 Task: Search one way flight ticket for 3 adults, 3 children in premium economy from Kodiak: Kodiak Airport (benny Bensonstate Airport) to Jacksonville: Albert J. Ellis Airport on 5-3-2023. Choice of flights is Delta. Number of bags: 1 carry on bag. Price is upto 108000. Outbound departure time preference is 23:45.
Action: Mouse moved to (232, 323)
Screenshot: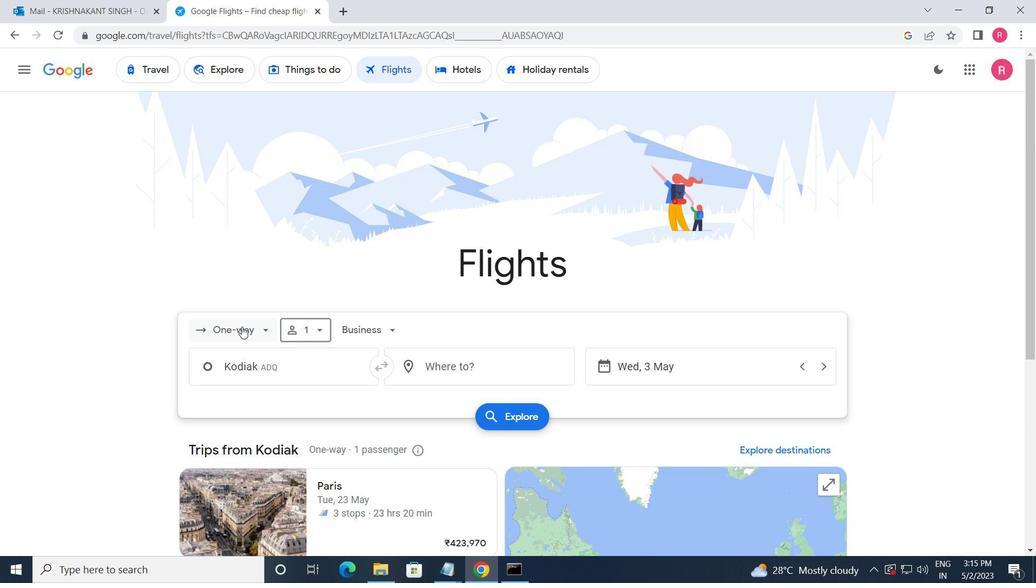 
Action: Mouse pressed left at (232, 323)
Screenshot: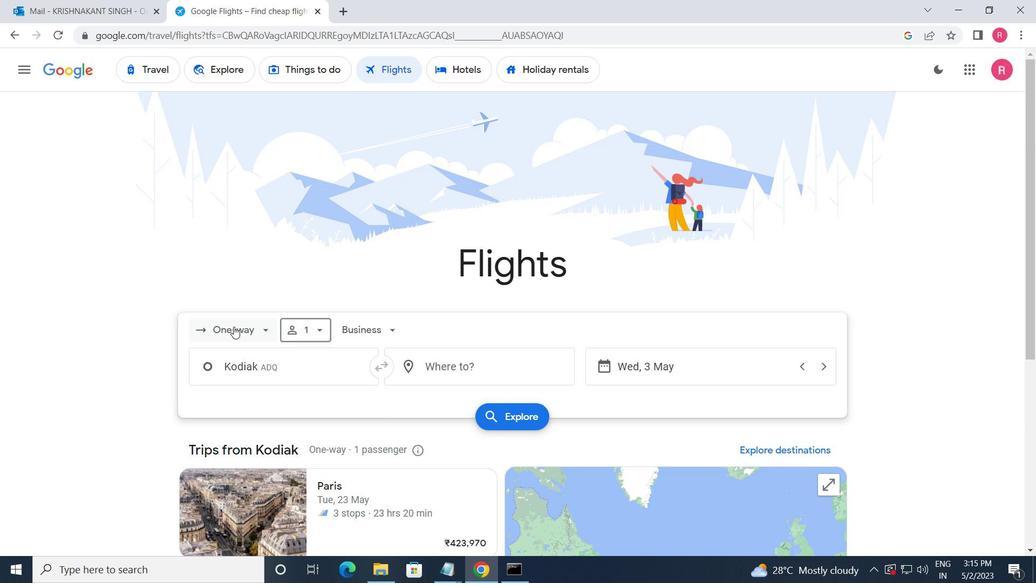 
Action: Mouse moved to (254, 402)
Screenshot: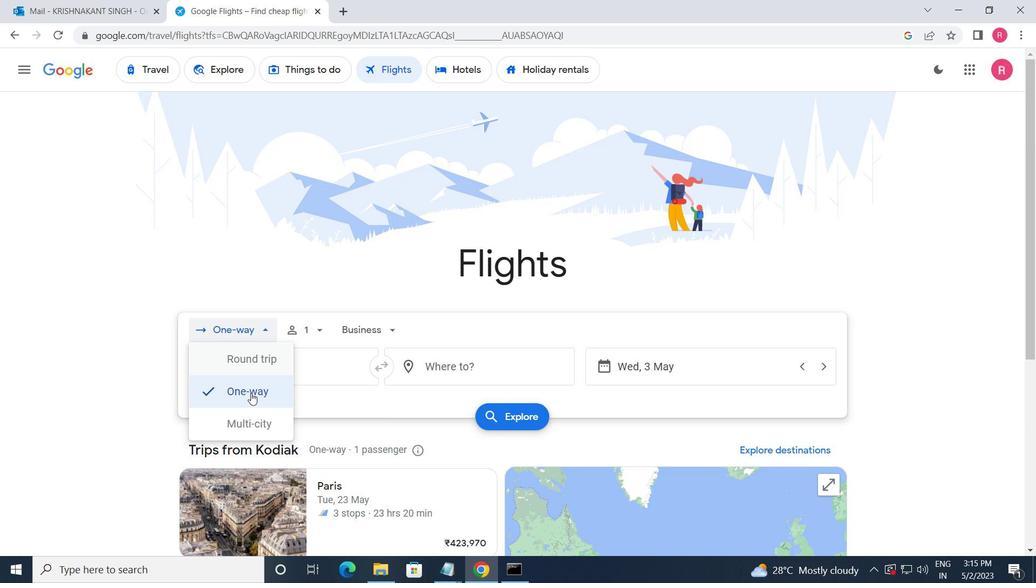 
Action: Mouse pressed left at (254, 402)
Screenshot: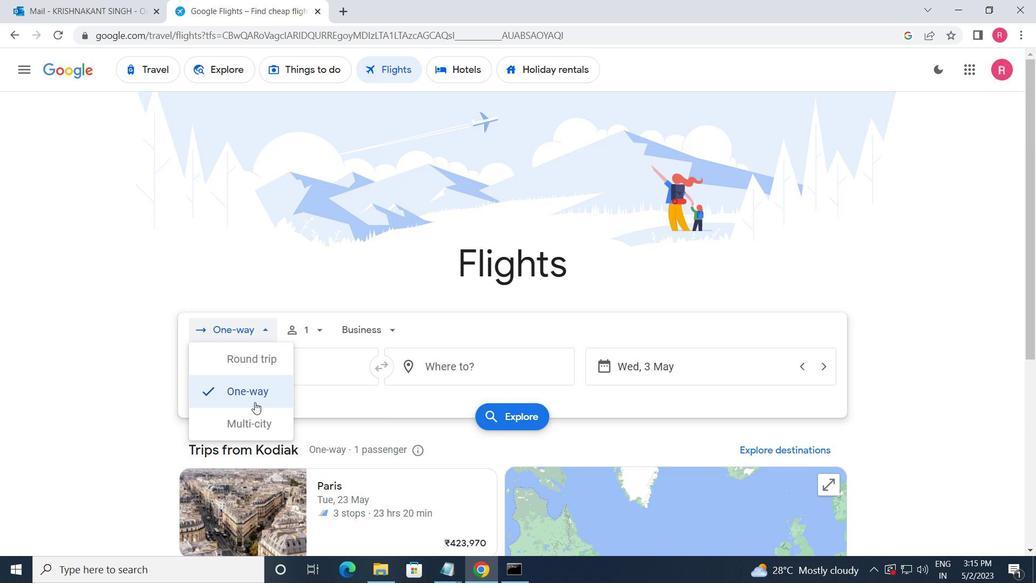 
Action: Mouse moved to (318, 340)
Screenshot: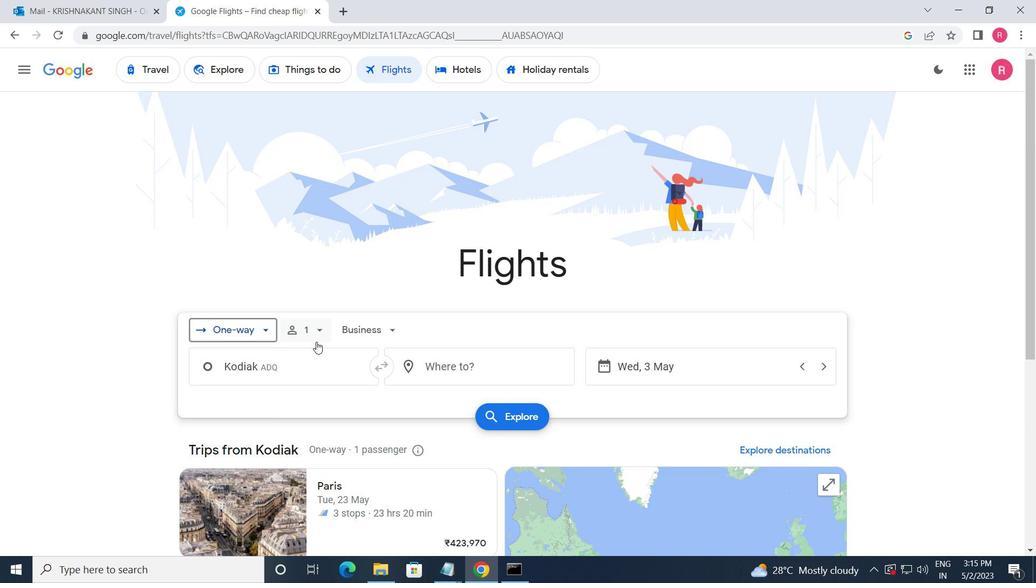 
Action: Mouse pressed left at (318, 340)
Screenshot: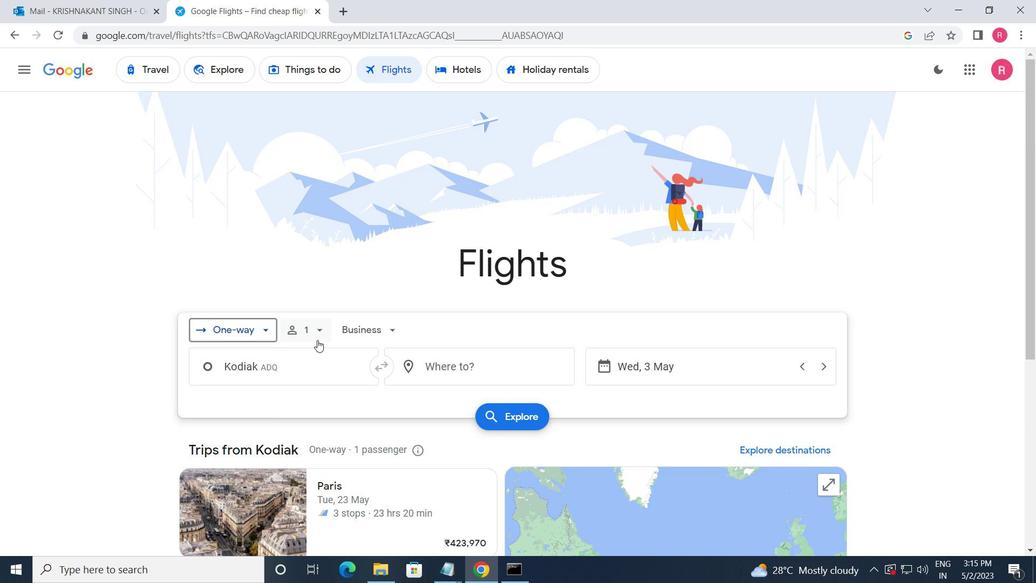 
Action: Mouse moved to (419, 368)
Screenshot: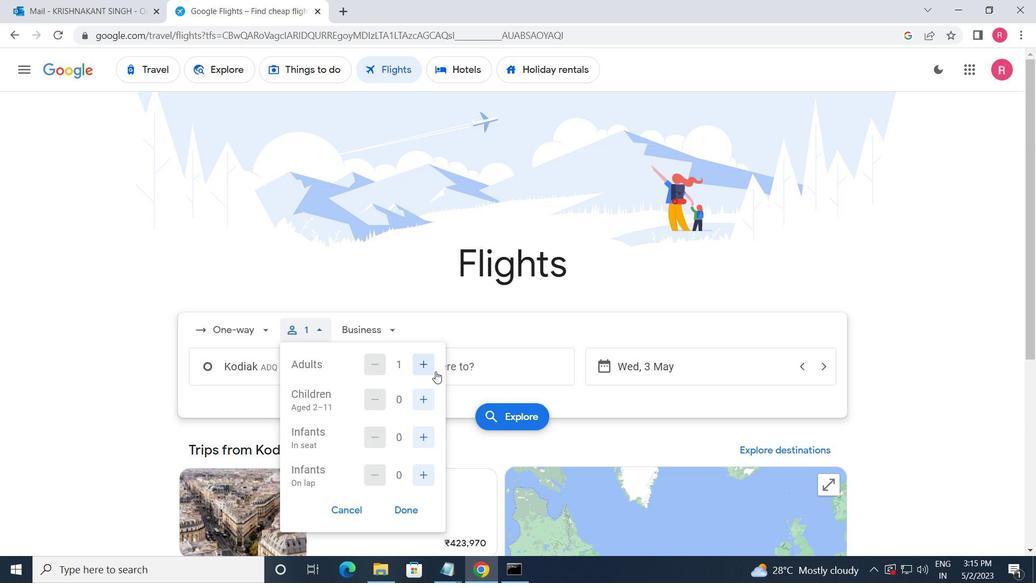 
Action: Mouse pressed left at (419, 368)
Screenshot: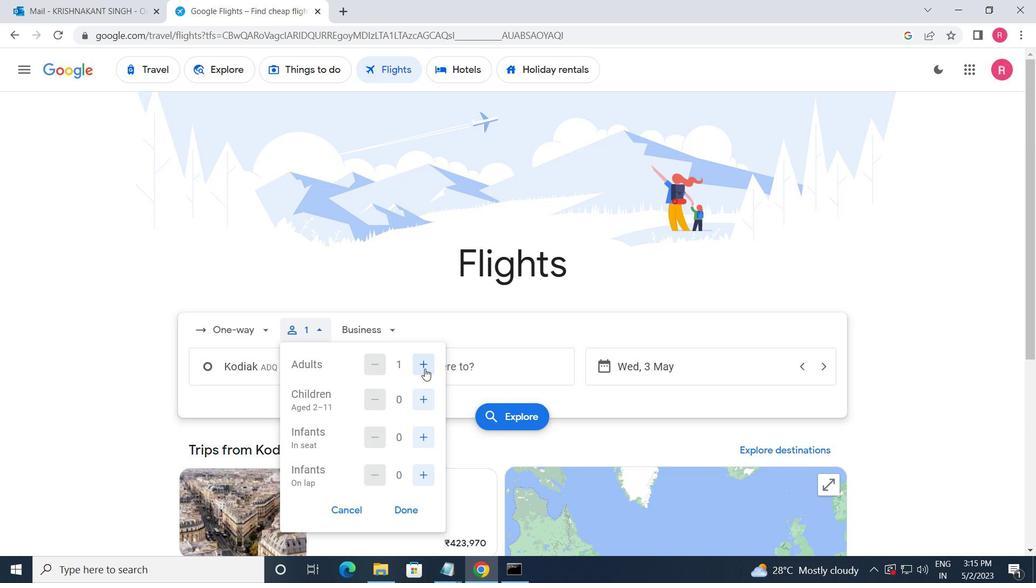 
Action: Mouse pressed left at (419, 368)
Screenshot: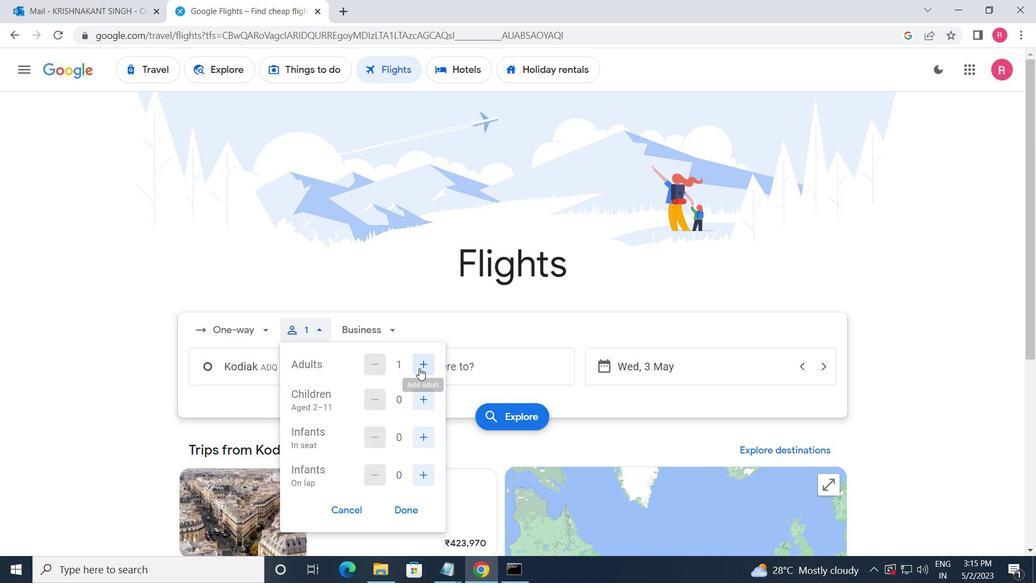 
Action: Mouse moved to (423, 407)
Screenshot: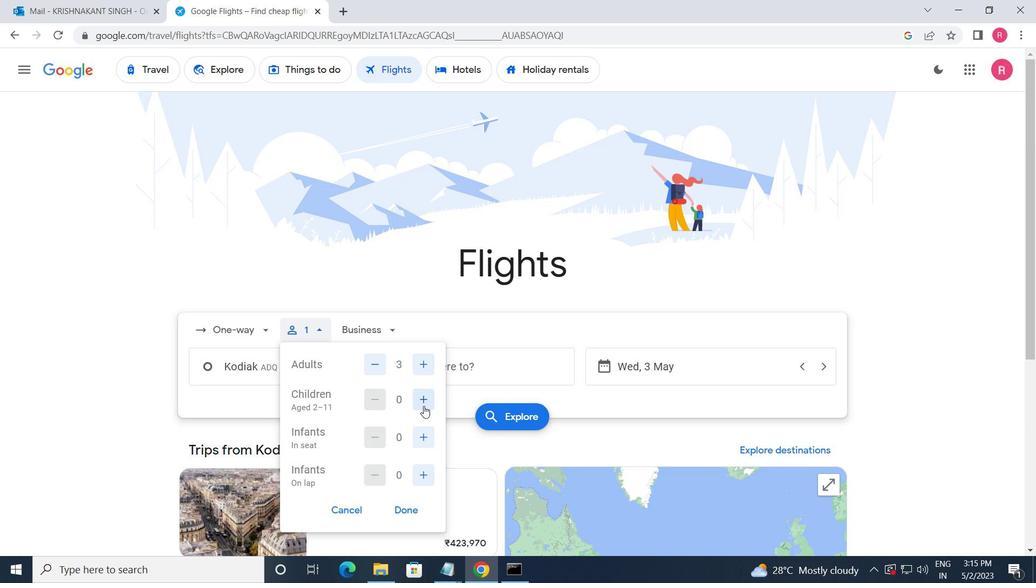 
Action: Mouse pressed left at (423, 407)
Screenshot: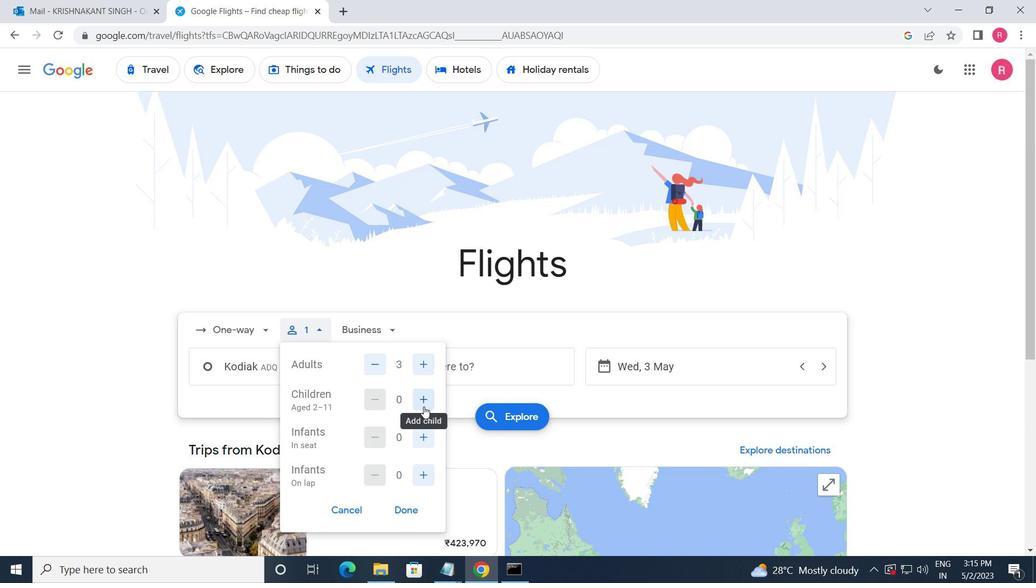 
Action: Mouse moved to (422, 407)
Screenshot: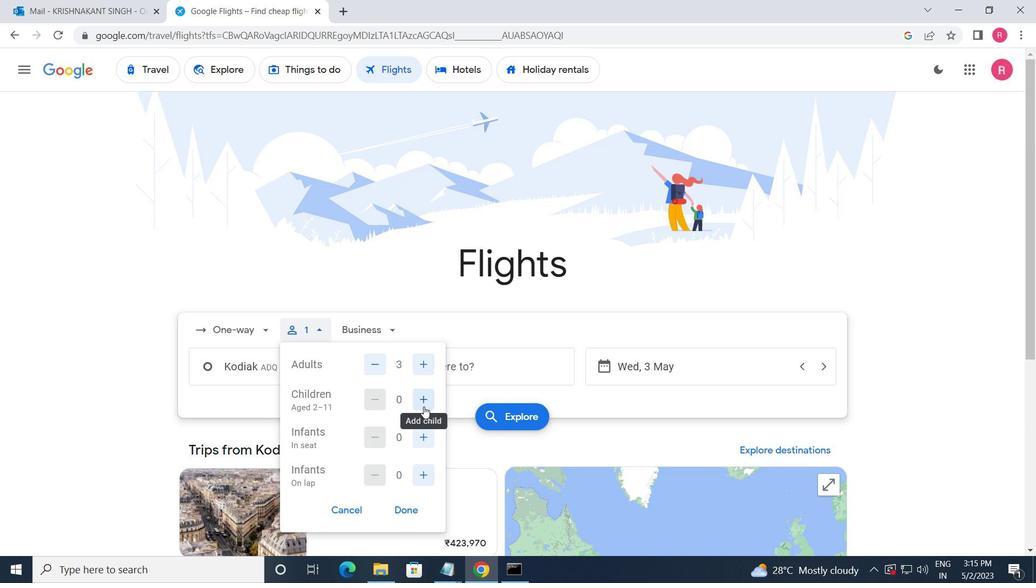 
Action: Mouse pressed left at (422, 407)
Screenshot: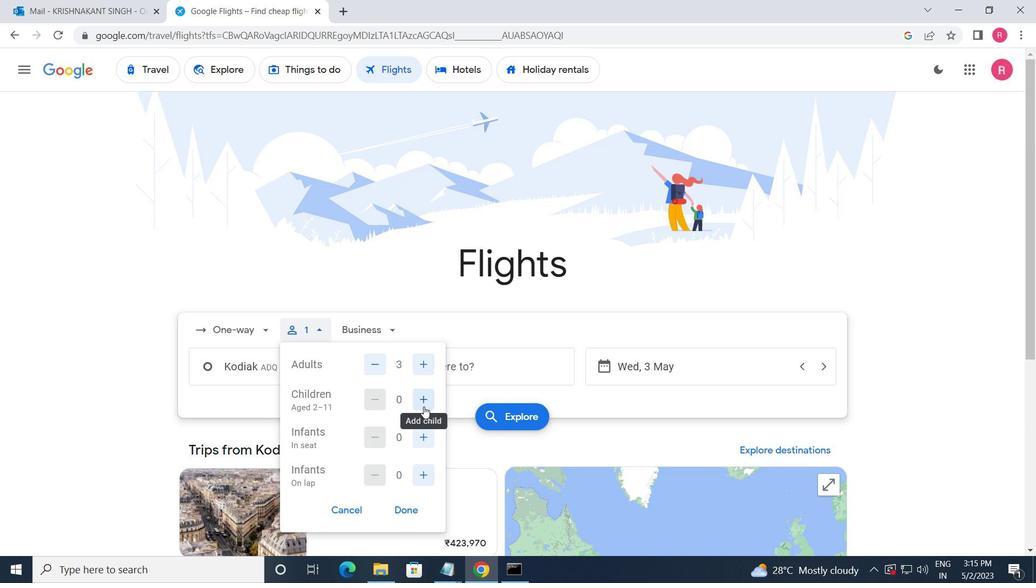 
Action: Mouse pressed left at (422, 407)
Screenshot: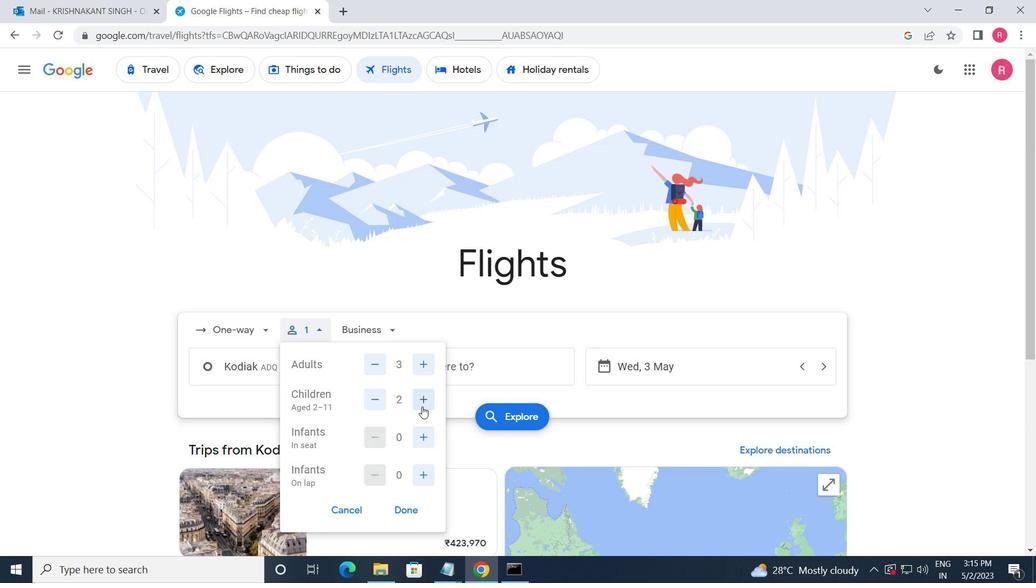 
Action: Mouse moved to (356, 327)
Screenshot: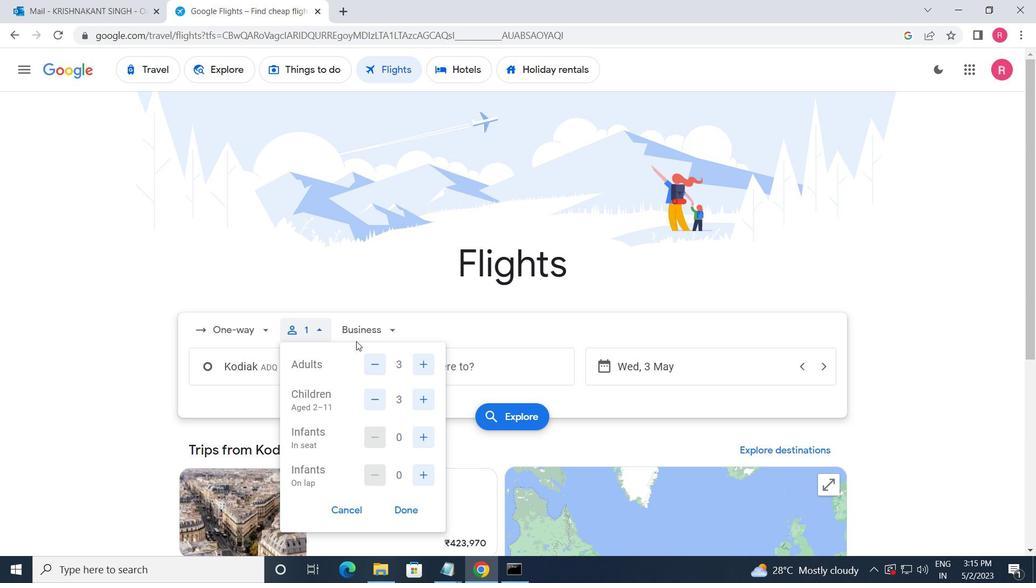 
Action: Mouse pressed left at (356, 327)
Screenshot: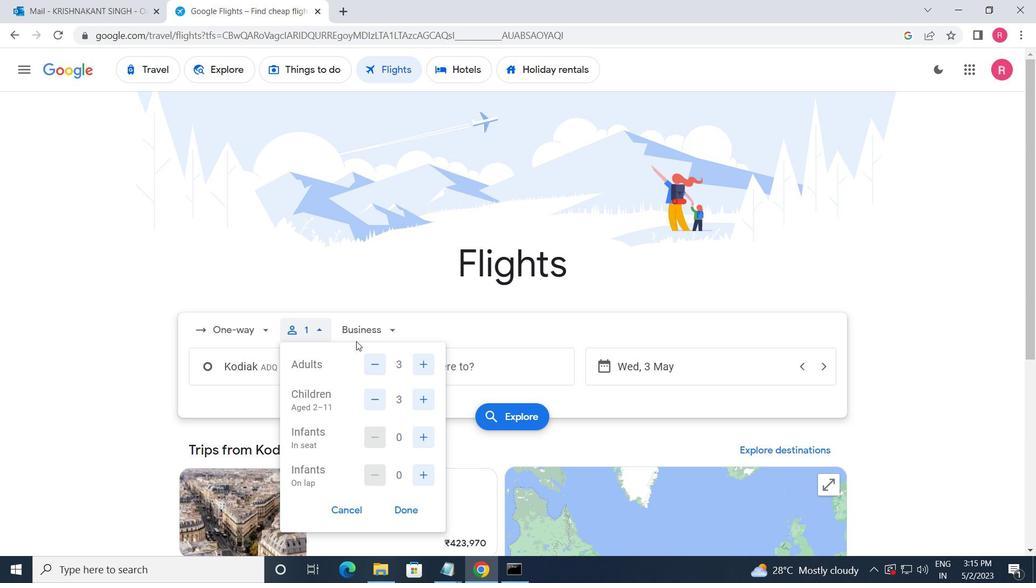 
Action: Mouse moved to (410, 396)
Screenshot: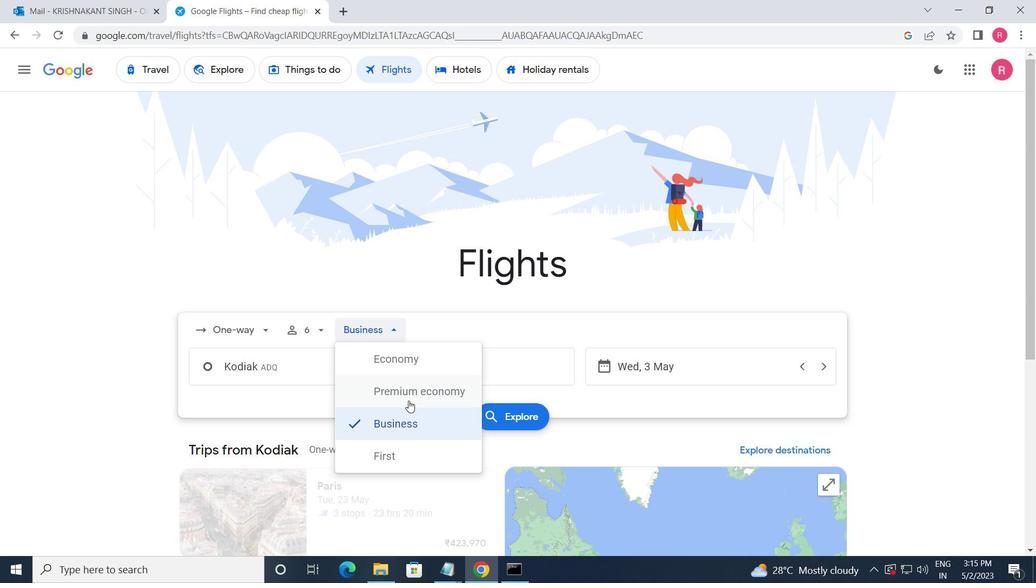 
Action: Mouse pressed left at (410, 396)
Screenshot: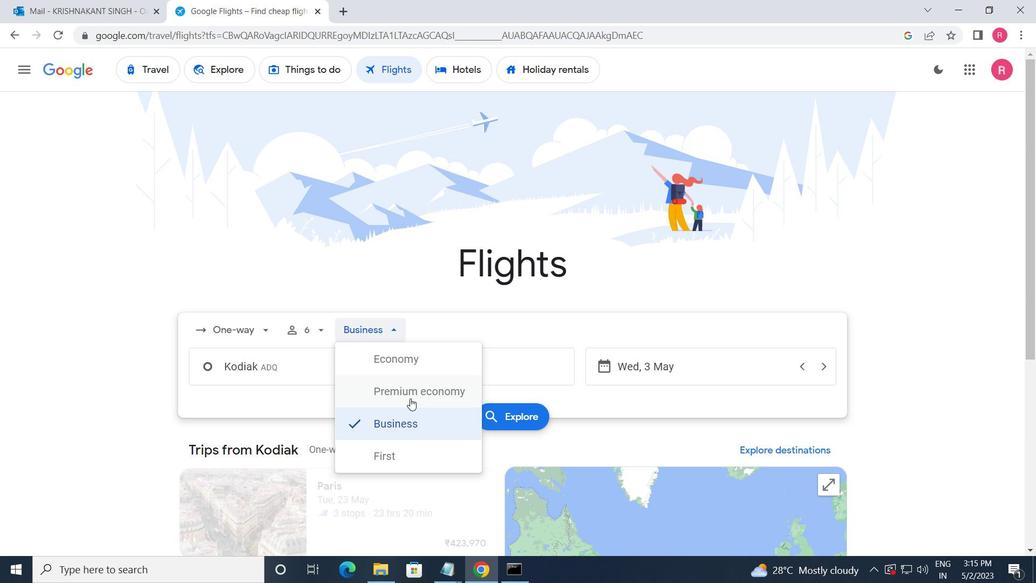 
Action: Mouse moved to (325, 376)
Screenshot: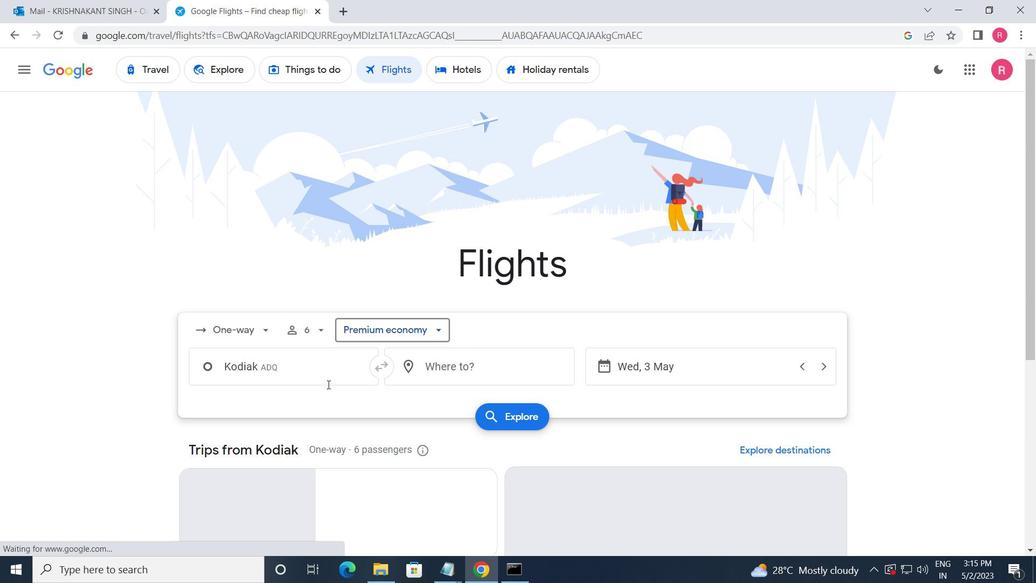 
Action: Mouse pressed left at (325, 376)
Screenshot: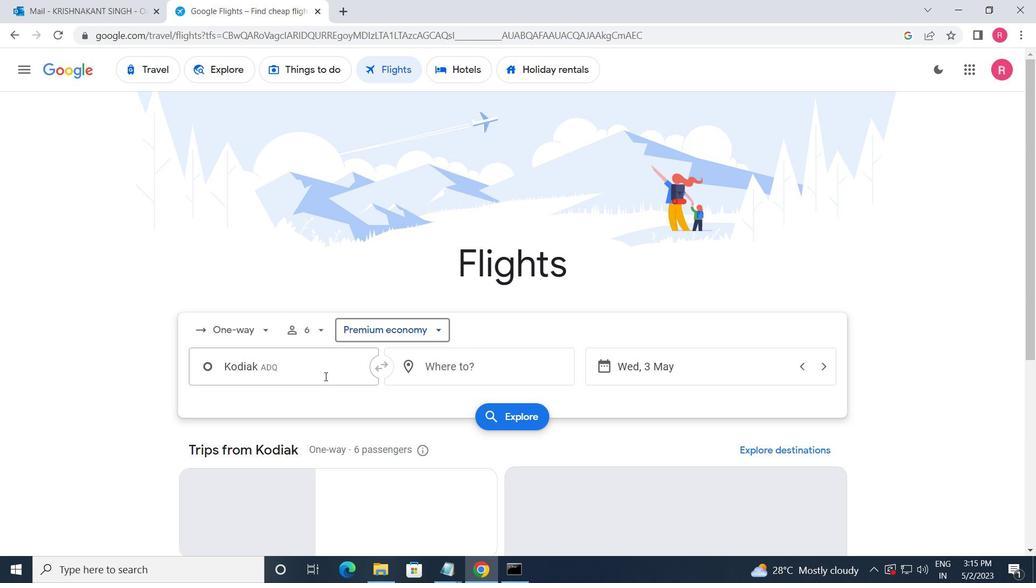 
Action: Mouse moved to (304, 436)
Screenshot: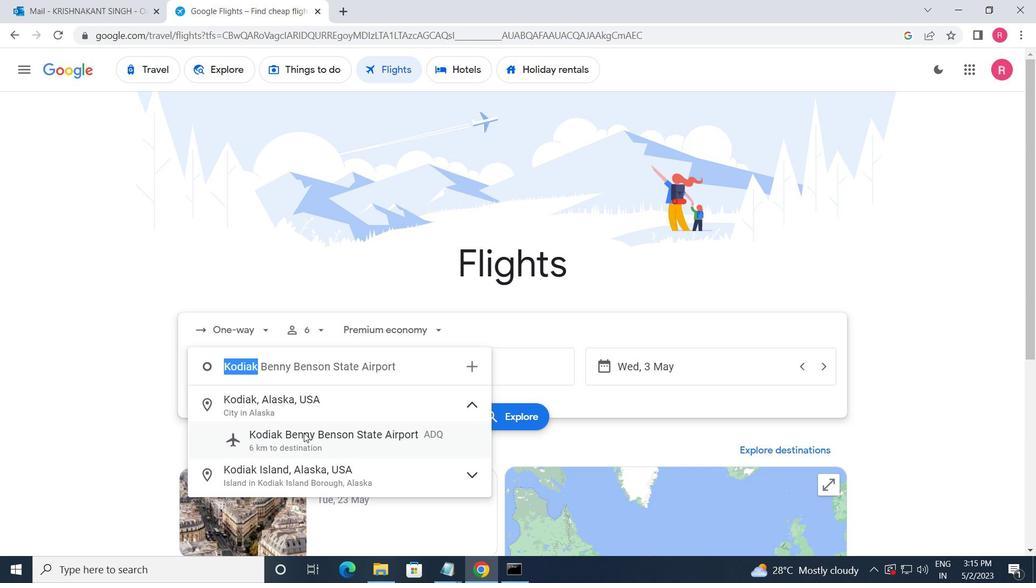 
Action: Mouse pressed left at (304, 436)
Screenshot: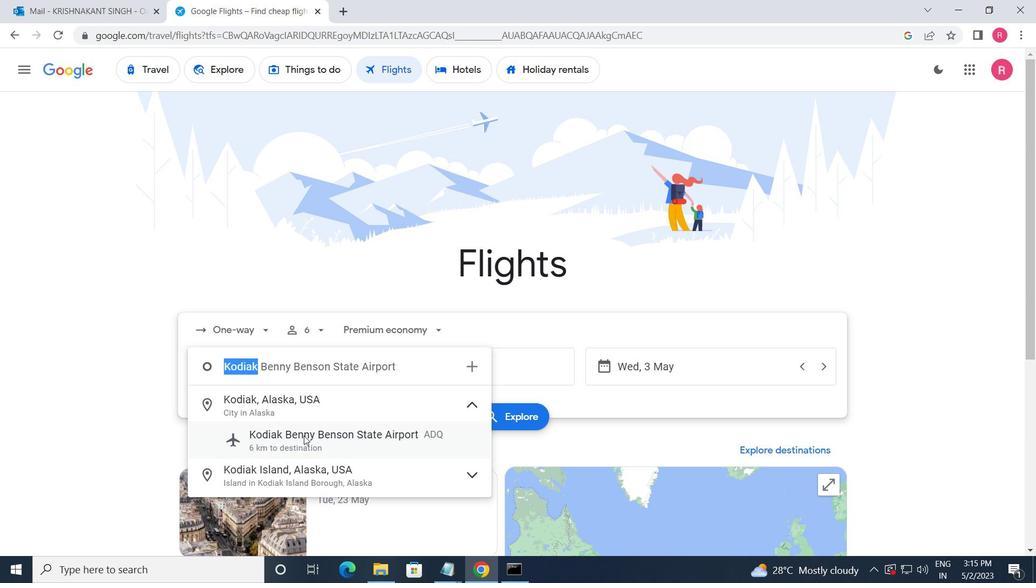
Action: Mouse moved to (448, 375)
Screenshot: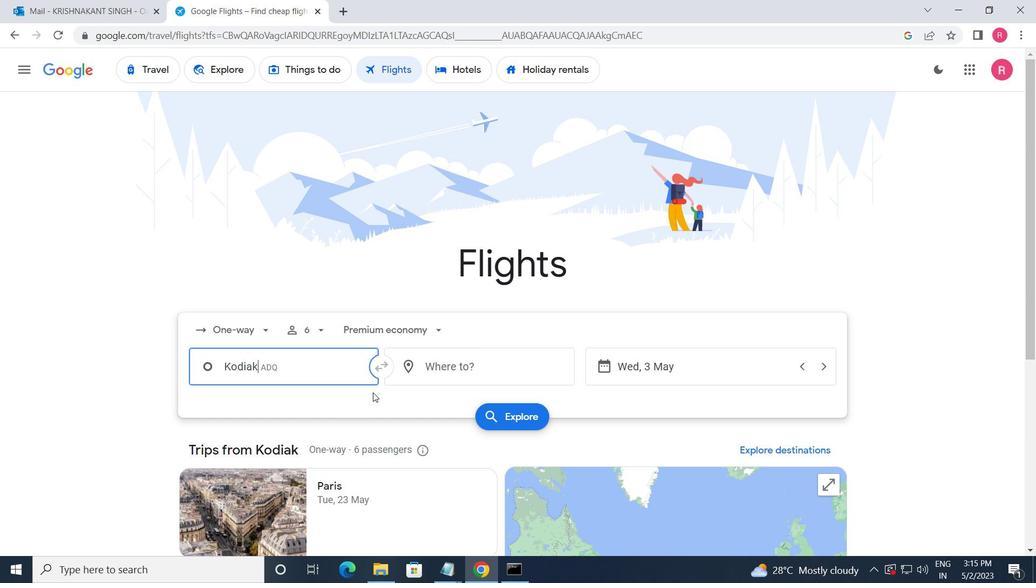 
Action: Mouse pressed left at (448, 375)
Screenshot: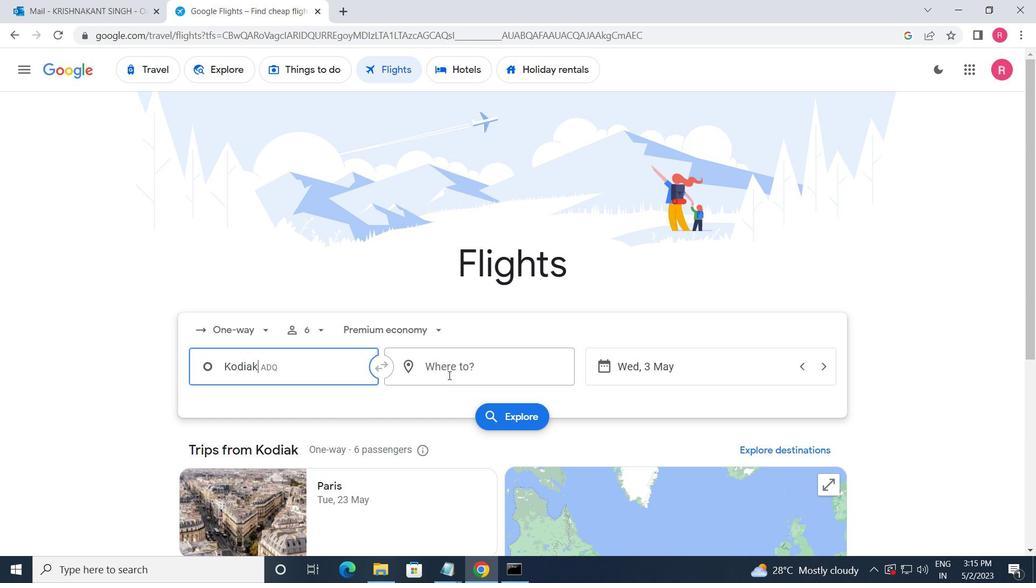 
Action: Mouse moved to (456, 512)
Screenshot: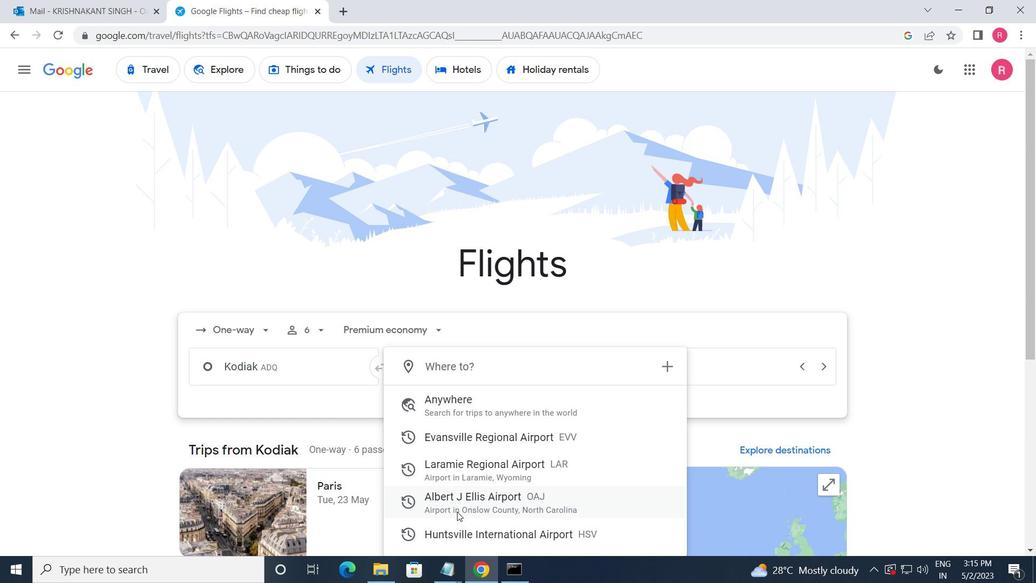 
Action: Mouse pressed left at (456, 512)
Screenshot: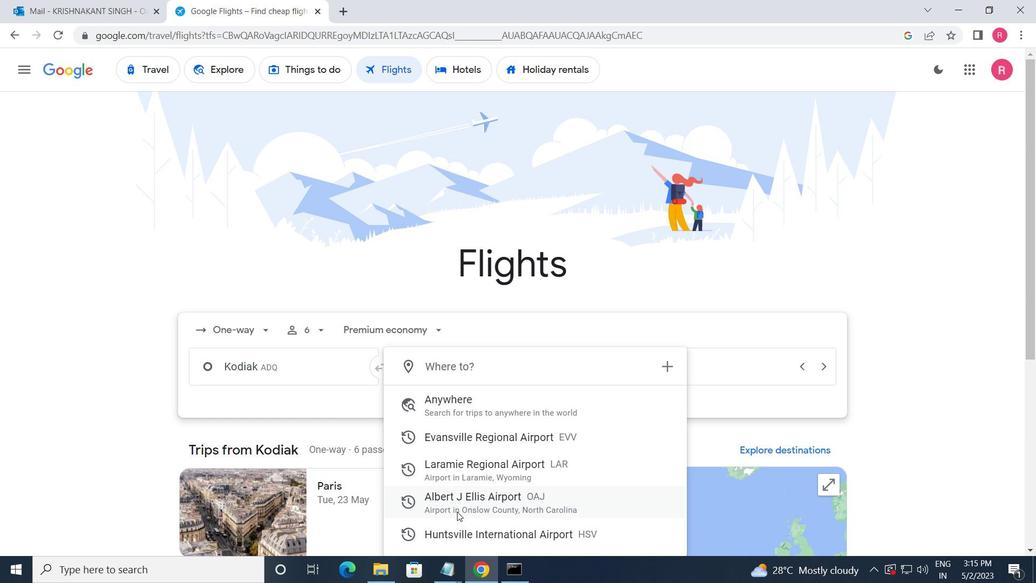 
Action: Mouse moved to (687, 374)
Screenshot: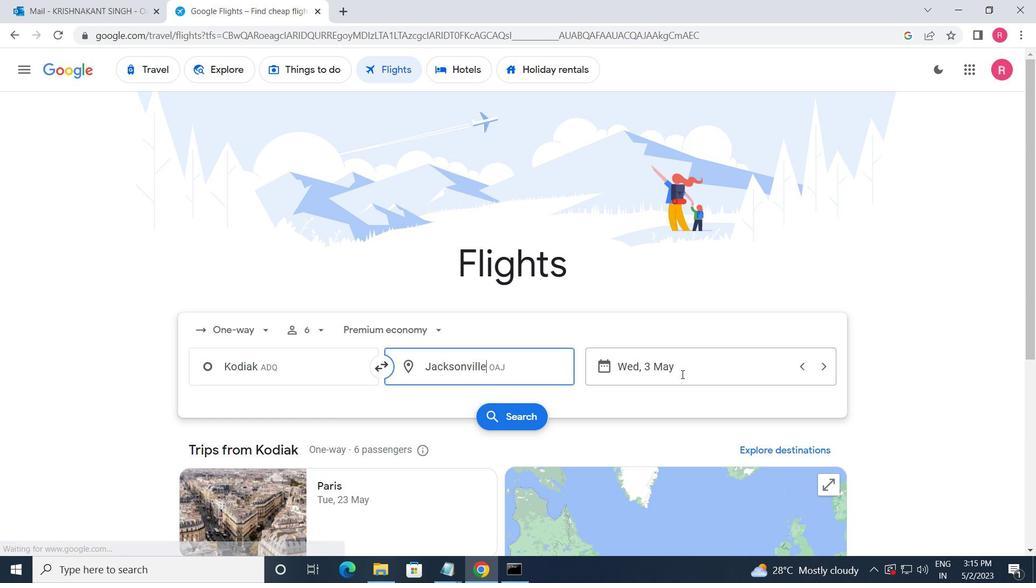 
Action: Mouse pressed left at (687, 374)
Screenshot: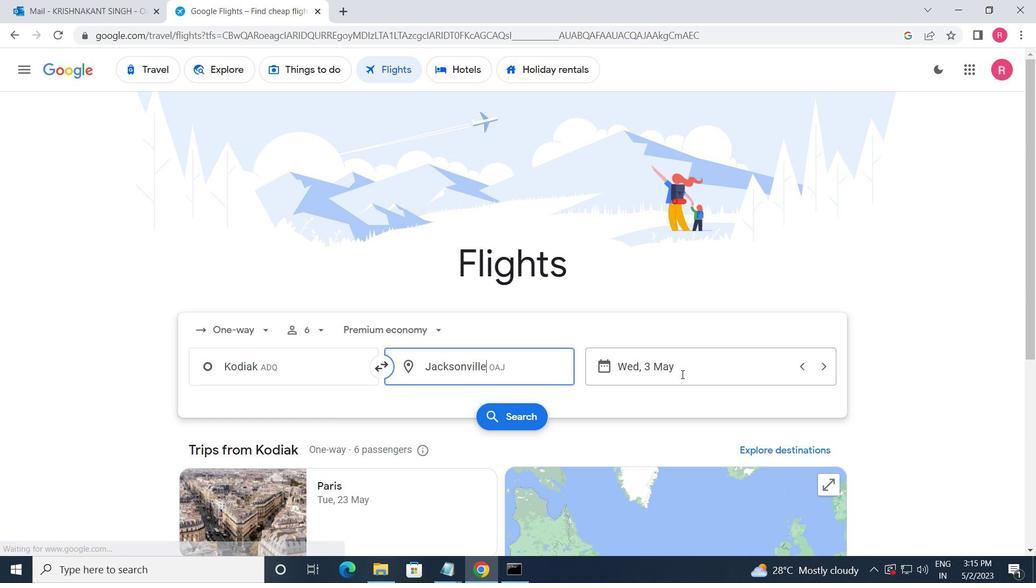 
Action: Mouse moved to (456, 319)
Screenshot: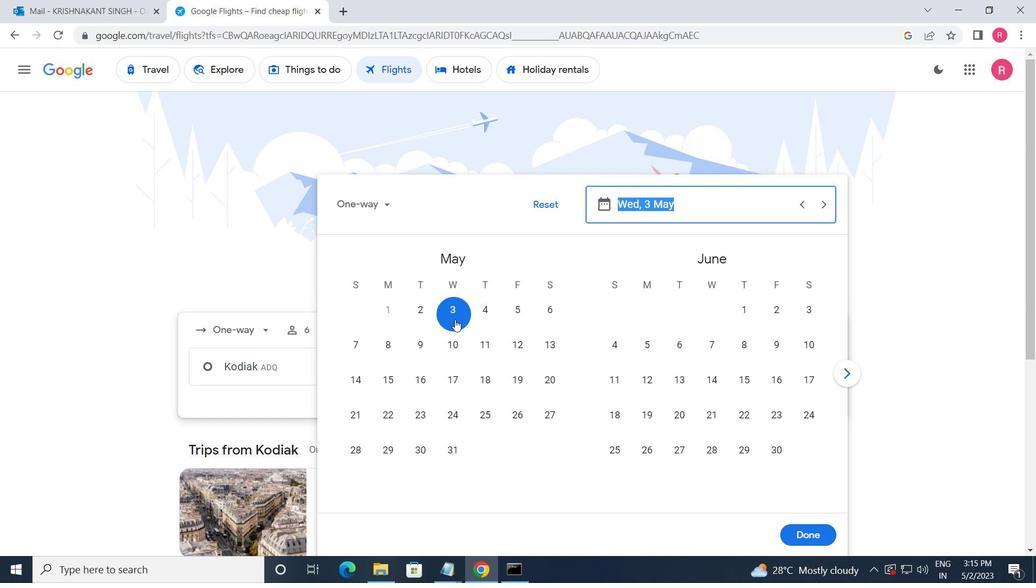 
Action: Mouse pressed left at (456, 319)
Screenshot: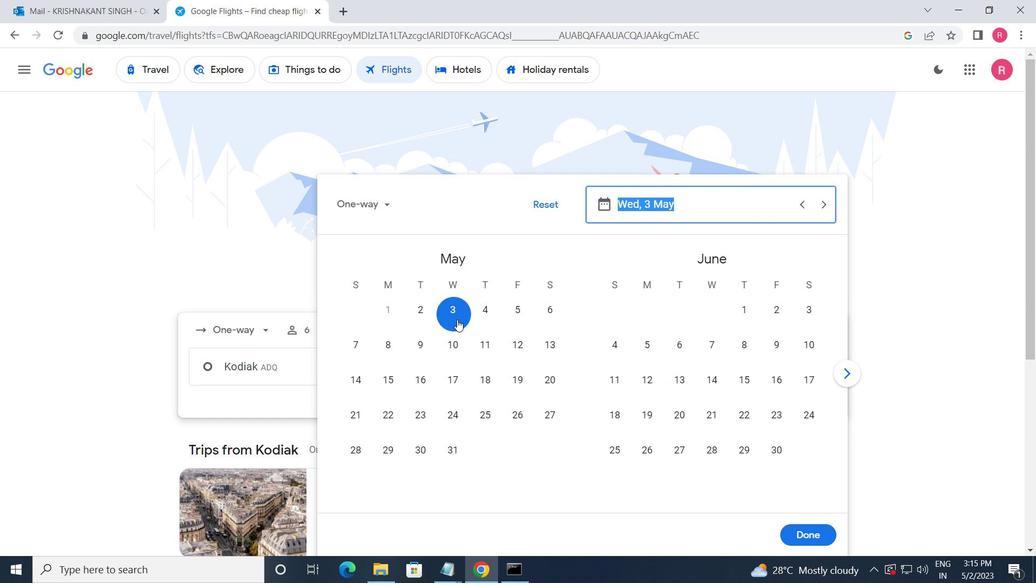 
Action: Mouse moved to (805, 537)
Screenshot: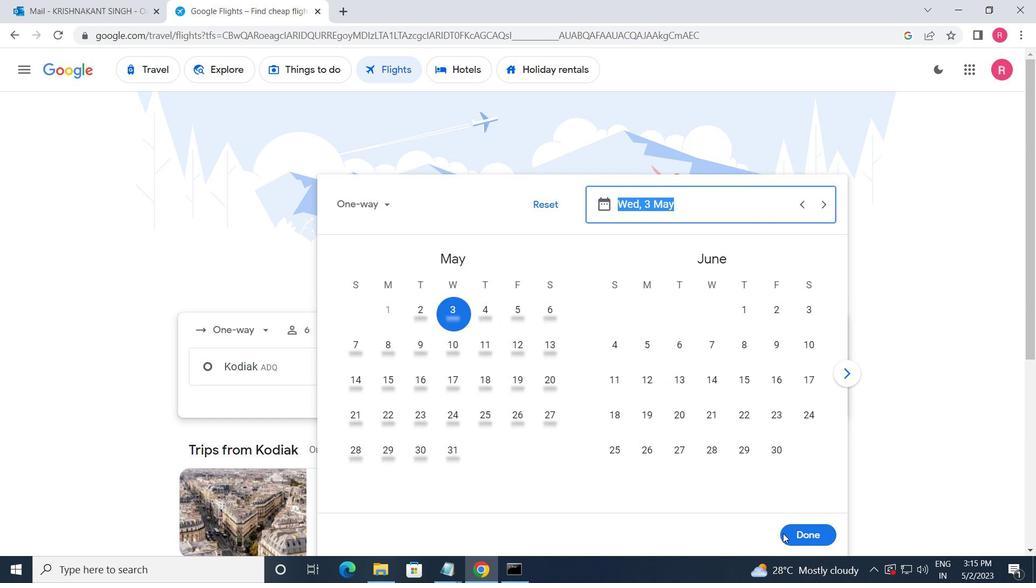 
Action: Mouse pressed left at (805, 537)
Screenshot: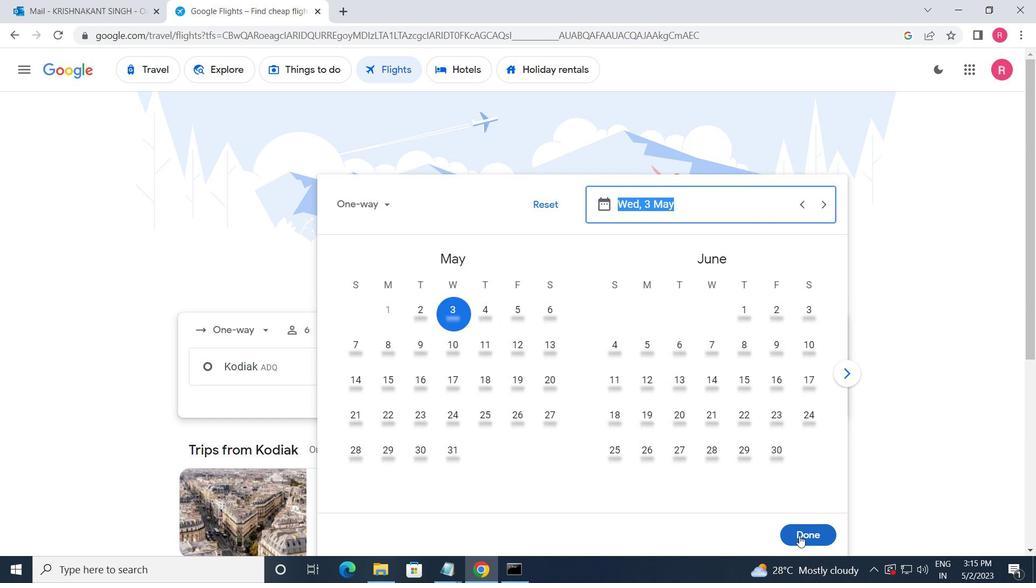 
Action: Mouse moved to (512, 421)
Screenshot: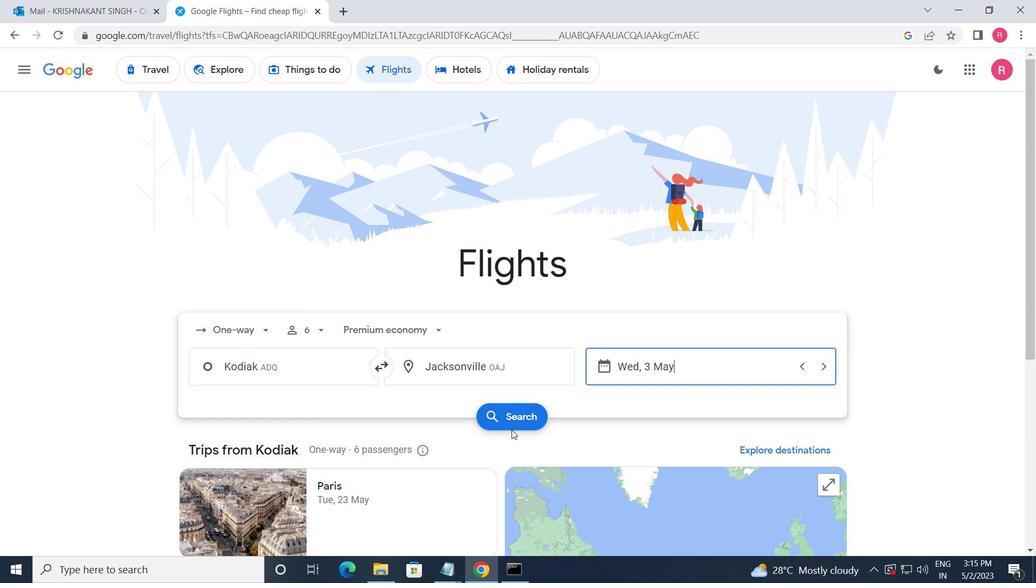 
Action: Mouse pressed left at (512, 421)
Screenshot: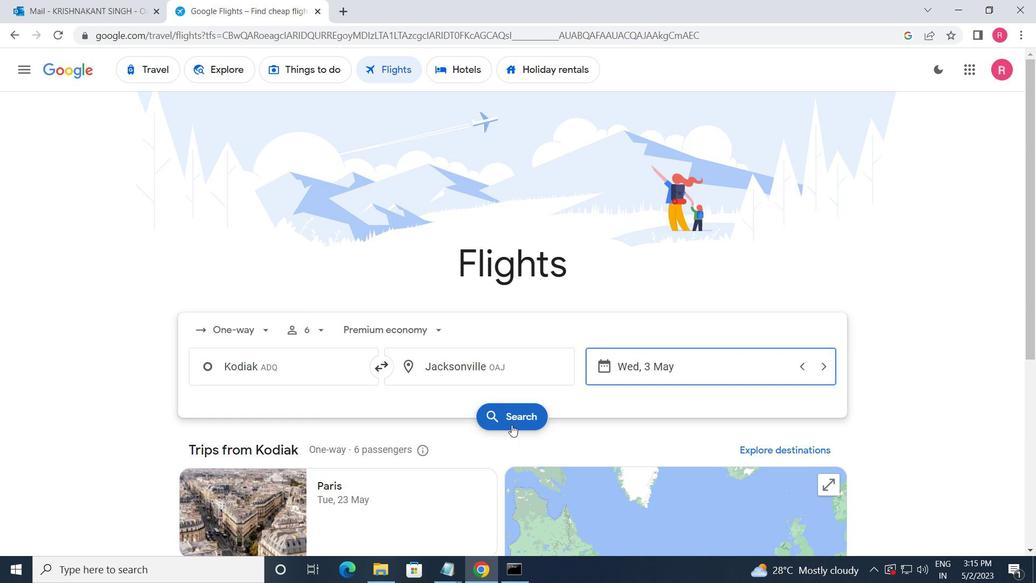 
Action: Mouse moved to (215, 198)
Screenshot: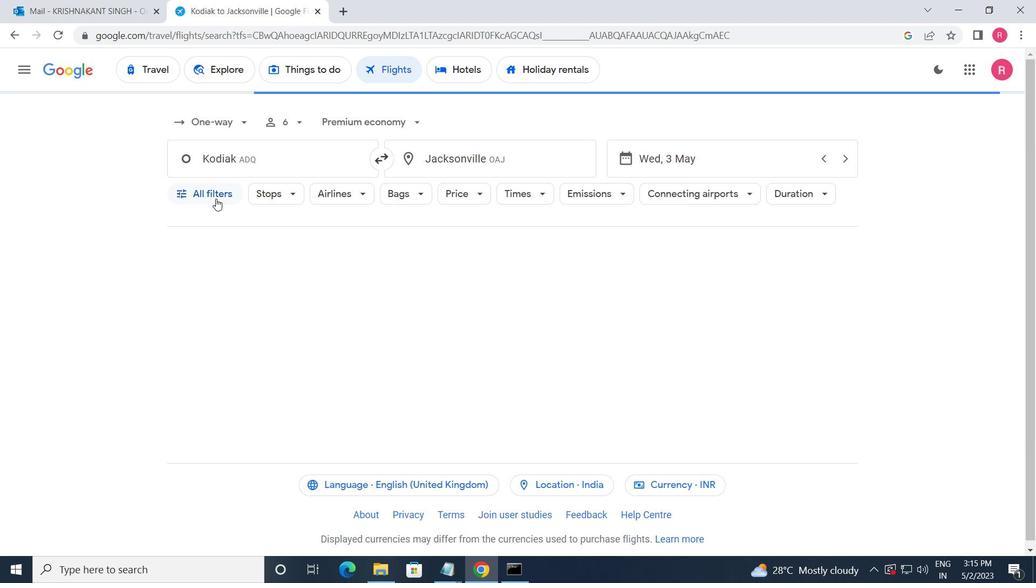 
Action: Mouse pressed left at (215, 198)
Screenshot: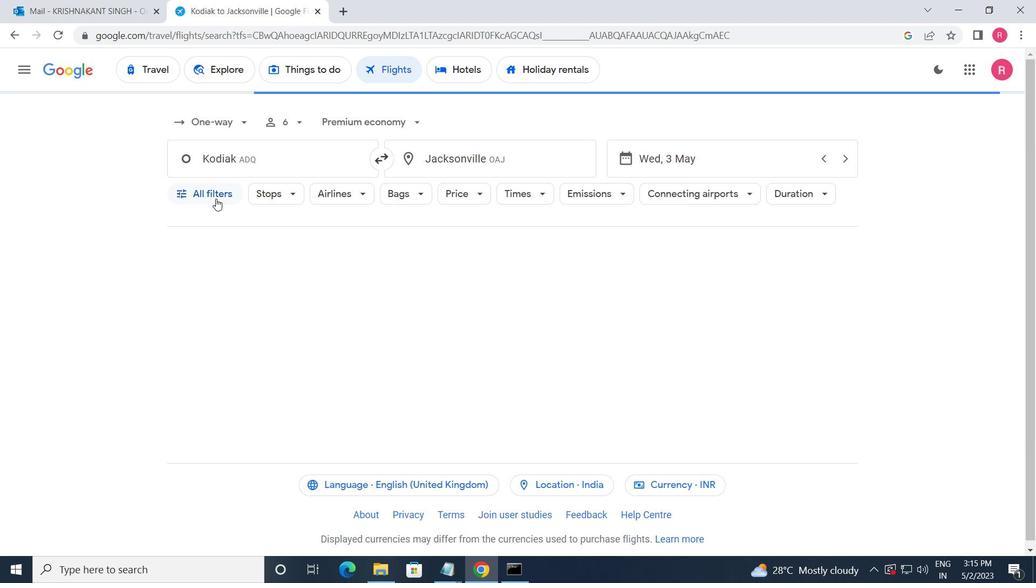 
Action: Mouse moved to (258, 402)
Screenshot: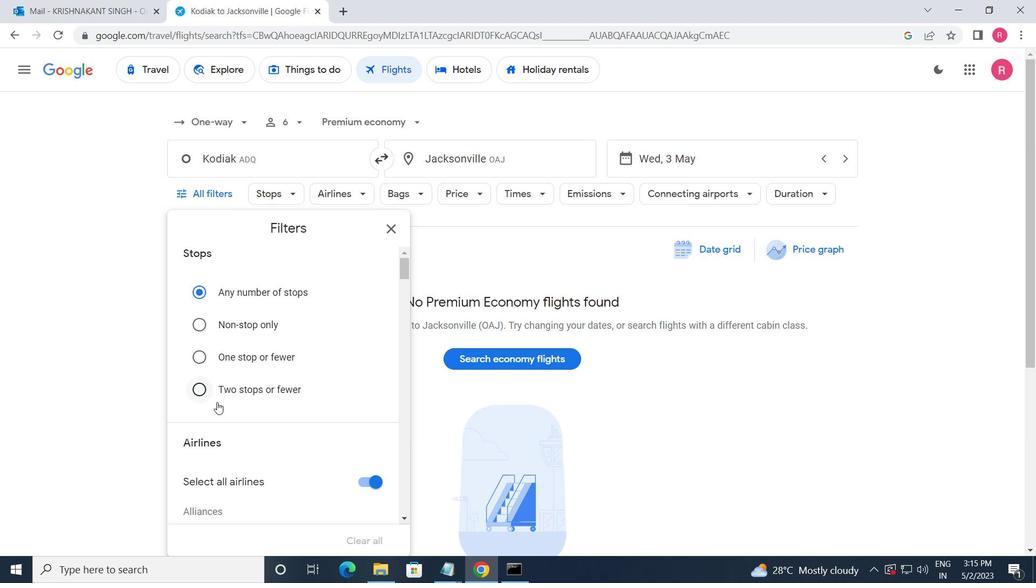 
Action: Mouse scrolled (258, 401) with delta (0, 0)
Screenshot: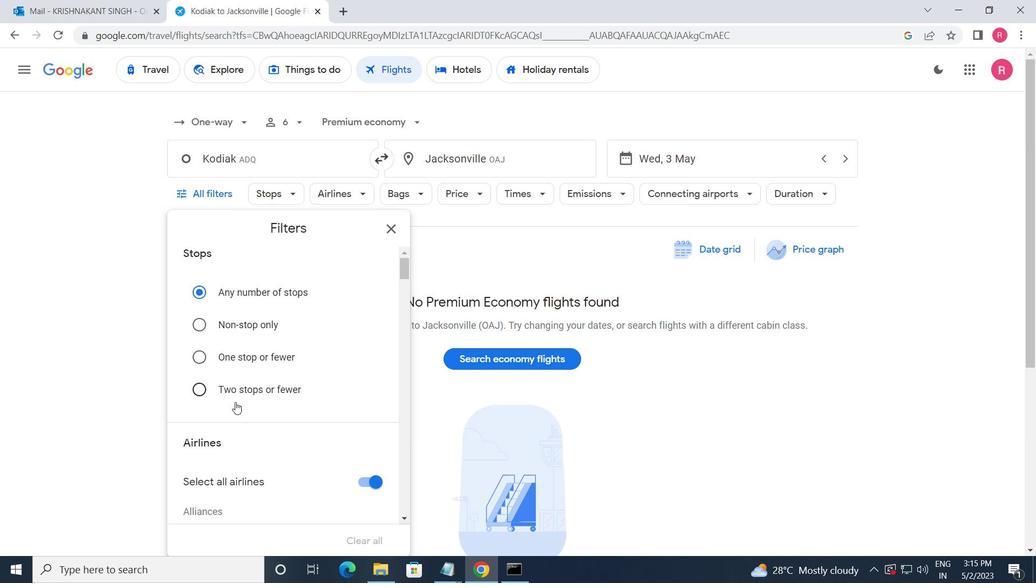 
Action: Mouse scrolled (258, 401) with delta (0, 0)
Screenshot: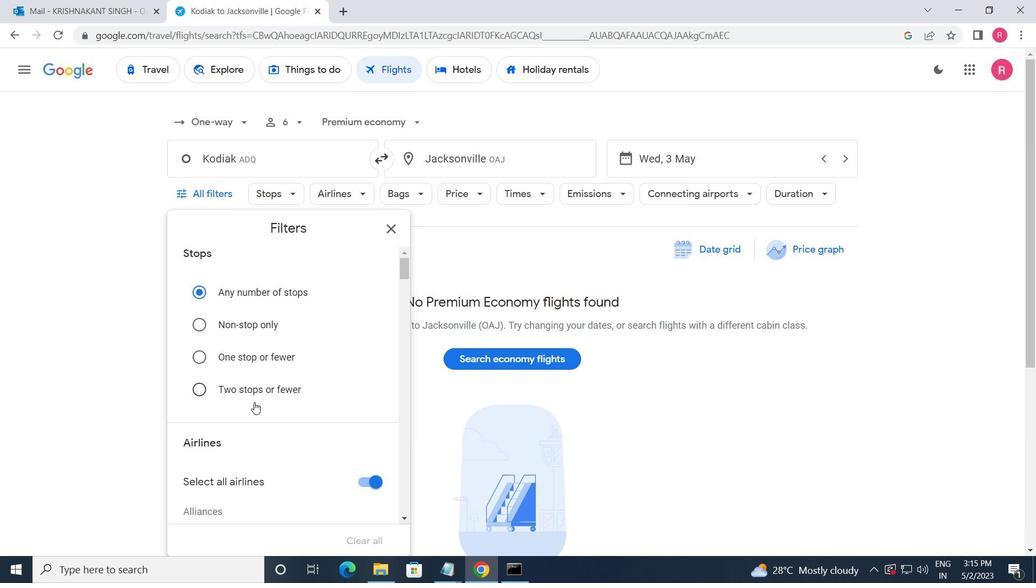
Action: Mouse moved to (267, 399)
Screenshot: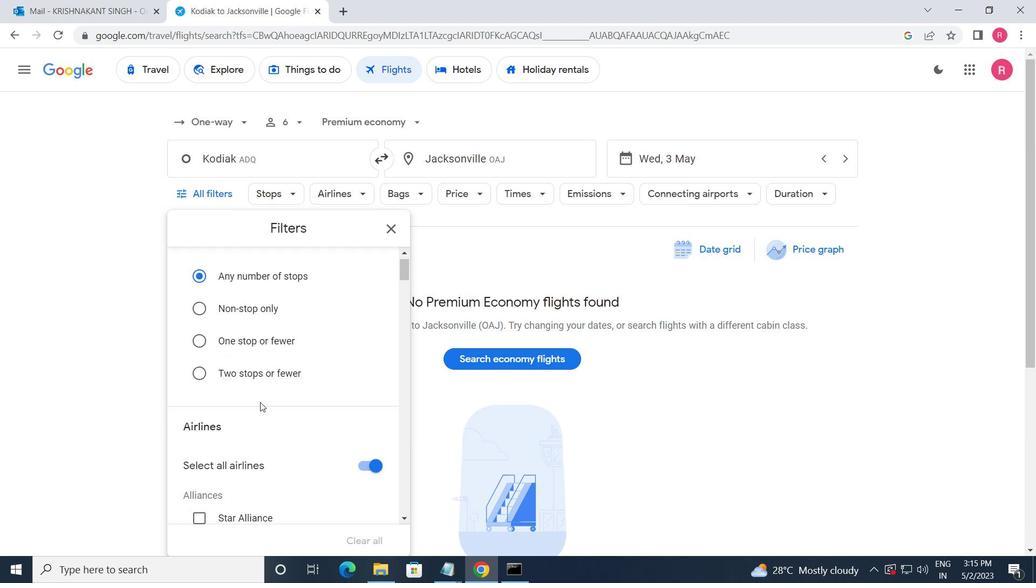 
Action: Mouse scrolled (267, 399) with delta (0, 0)
Screenshot: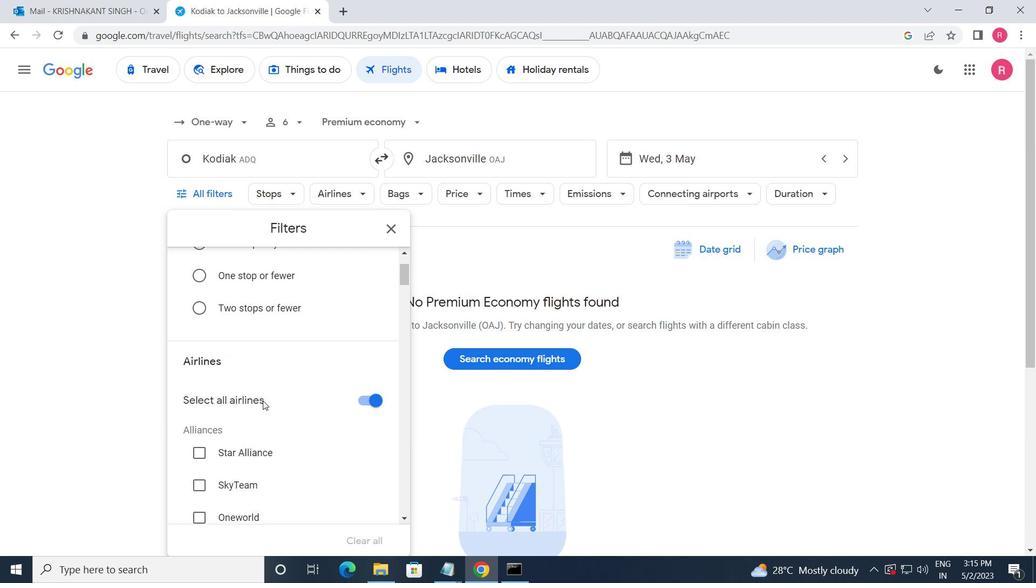 
Action: Mouse moved to (271, 401)
Screenshot: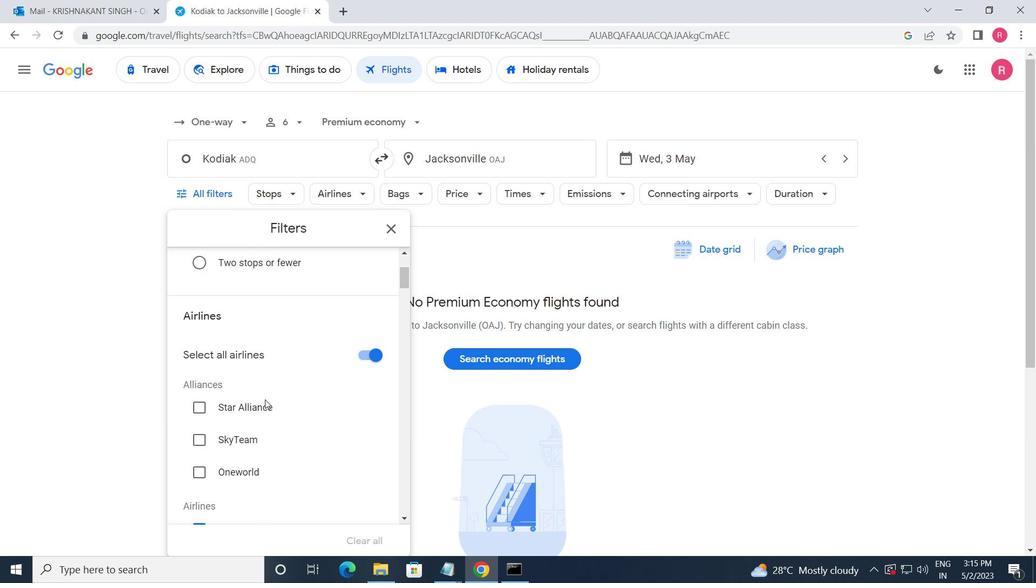 
Action: Mouse scrolled (271, 400) with delta (0, 0)
Screenshot: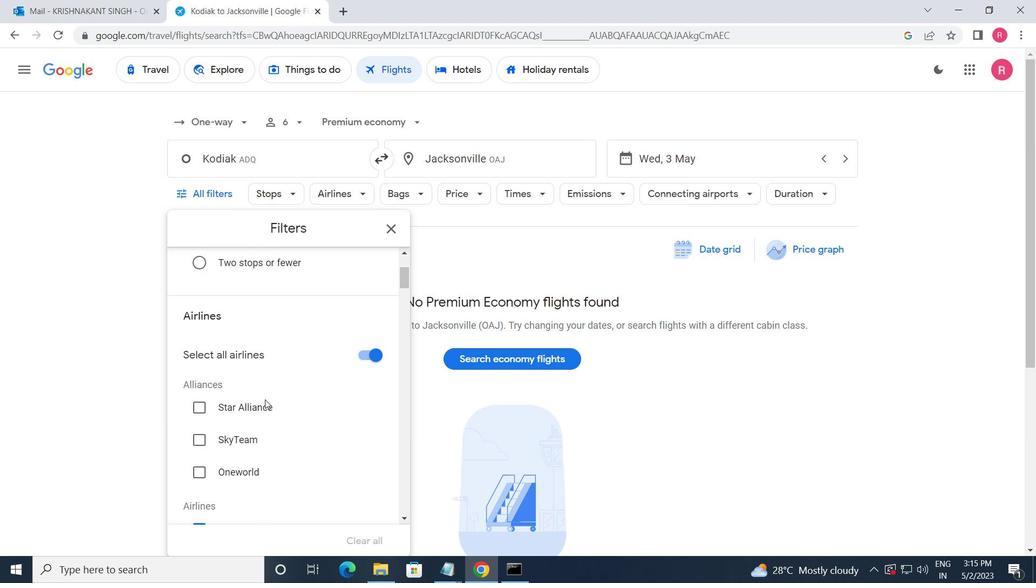 
Action: Mouse moved to (272, 403)
Screenshot: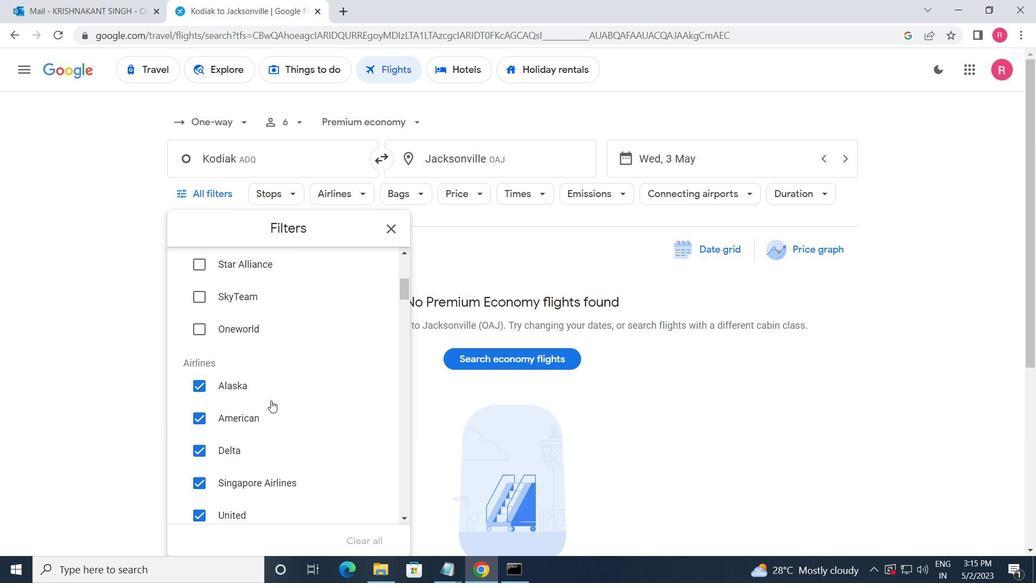 
Action: Mouse scrolled (272, 402) with delta (0, 0)
Screenshot: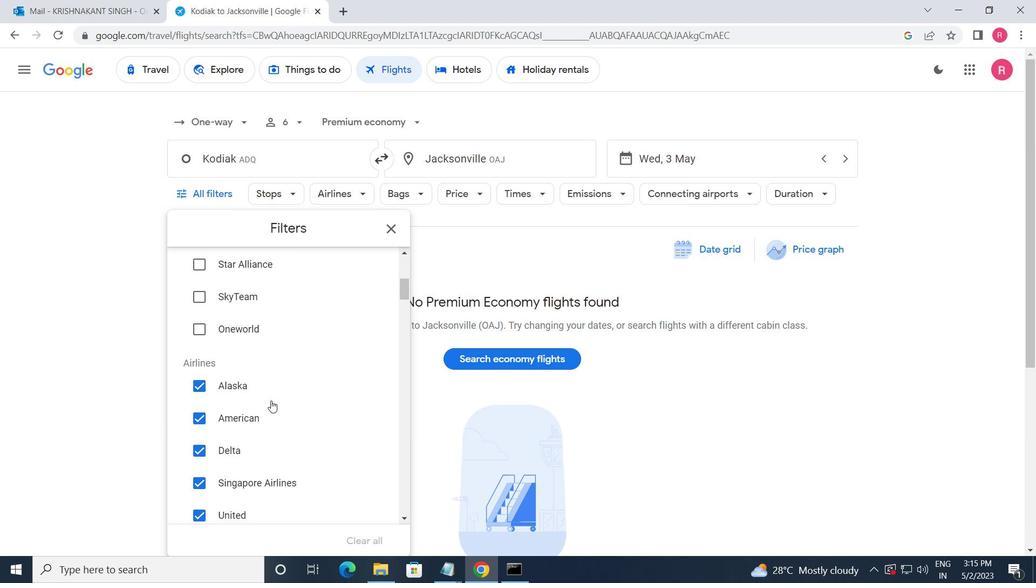
Action: Mouse moved to (360, 384)
Screenshot: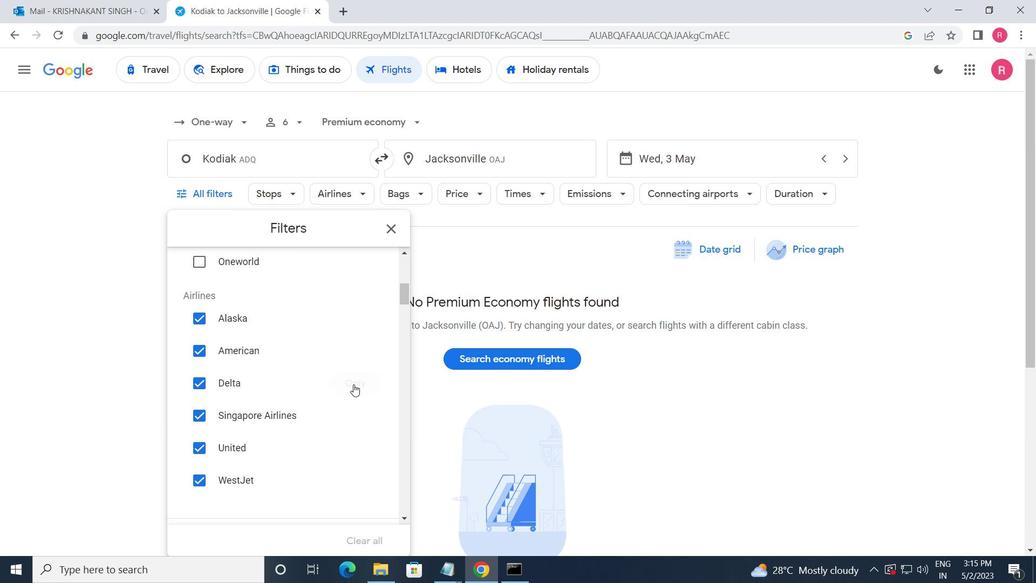 
Action: Mouse pressed left at (360, 384)
Screenshot: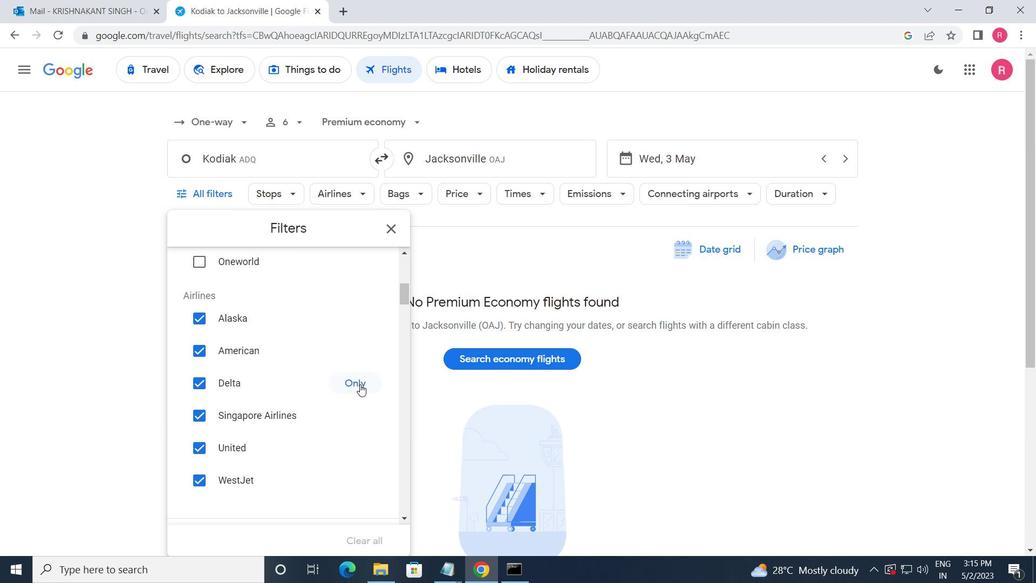 
Action: Mouse moved to (342, 408)
Screenshot: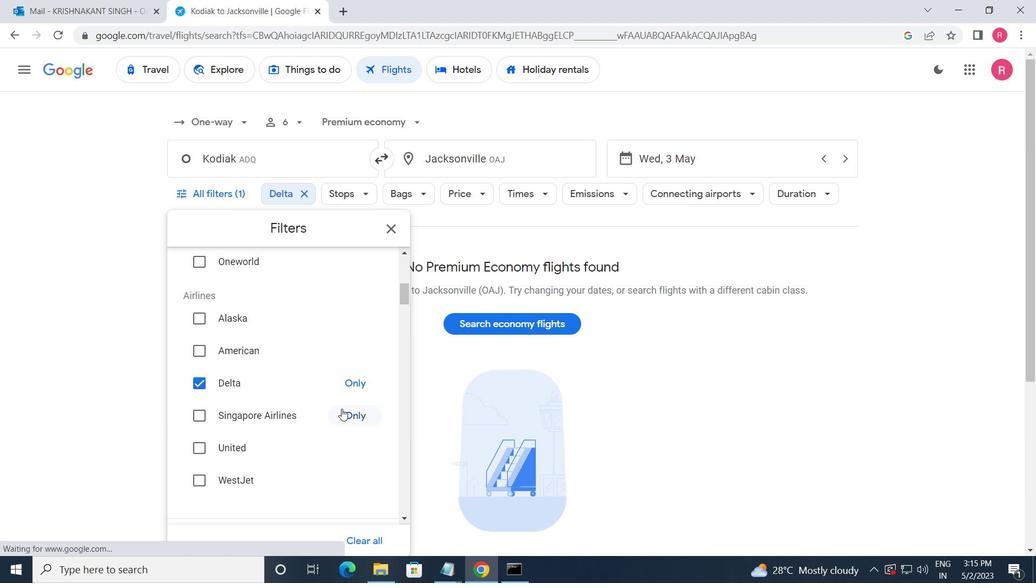 
Action: Mouse scrolled (342, 408) with delta (0, 0)
Screenshot: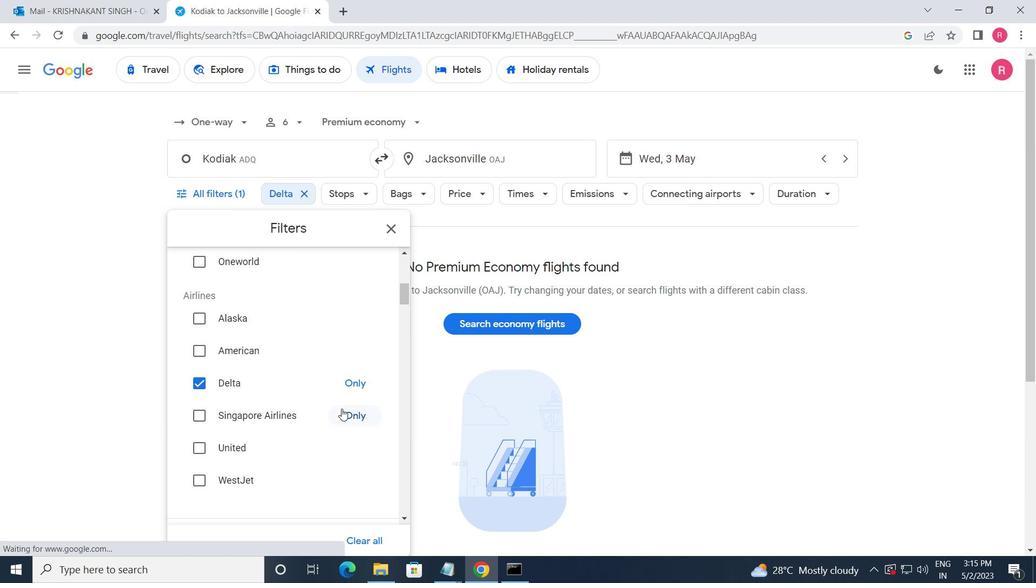 
Action: Mouse scrolled (342, 408) with delta (0, 0)
Screenshot: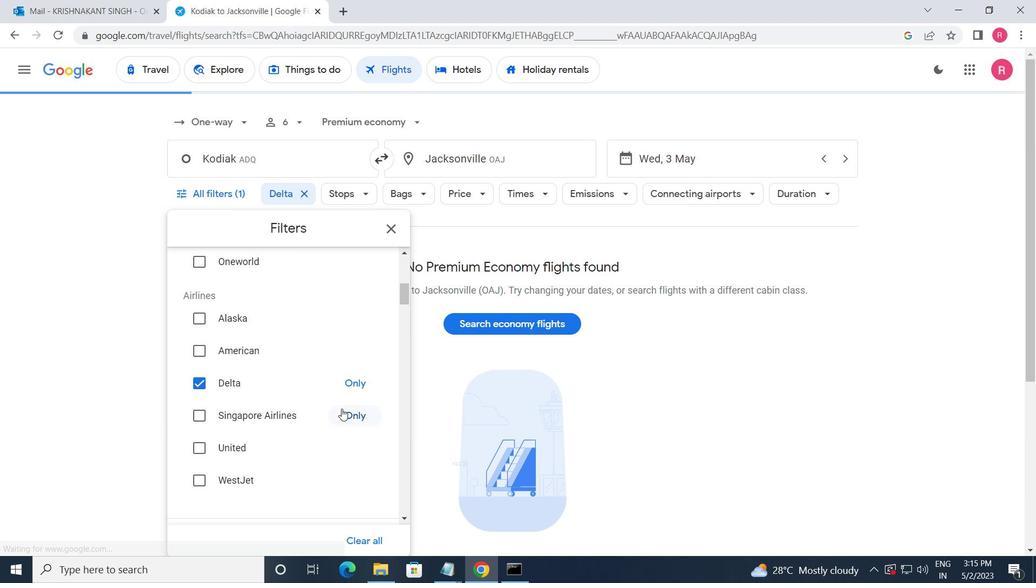 
Action: Mouse moved to (343, 407)
Screenshot: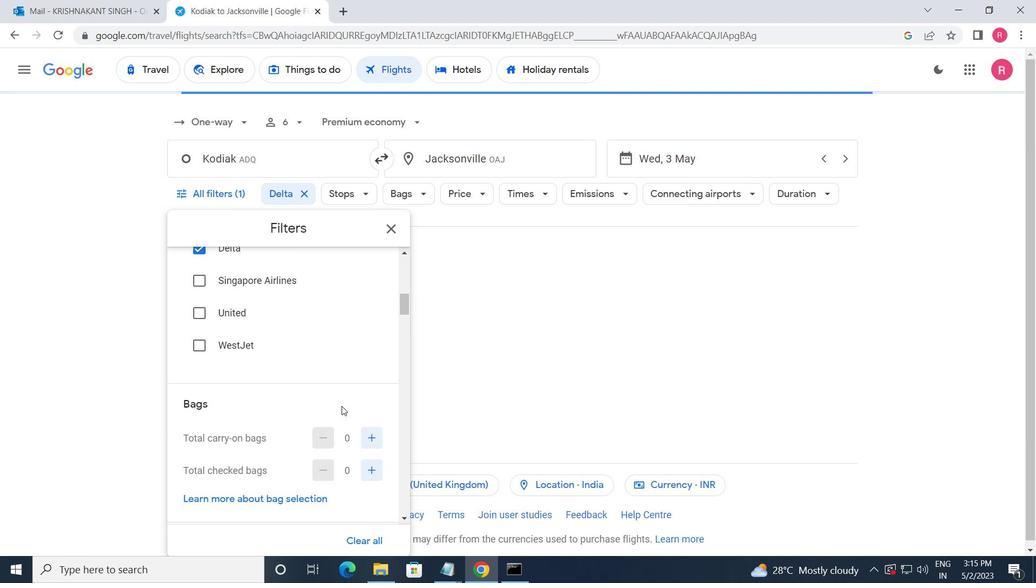 
Action: Mouse scrolled (343, 406) with delta (0, 0)
Screenshot: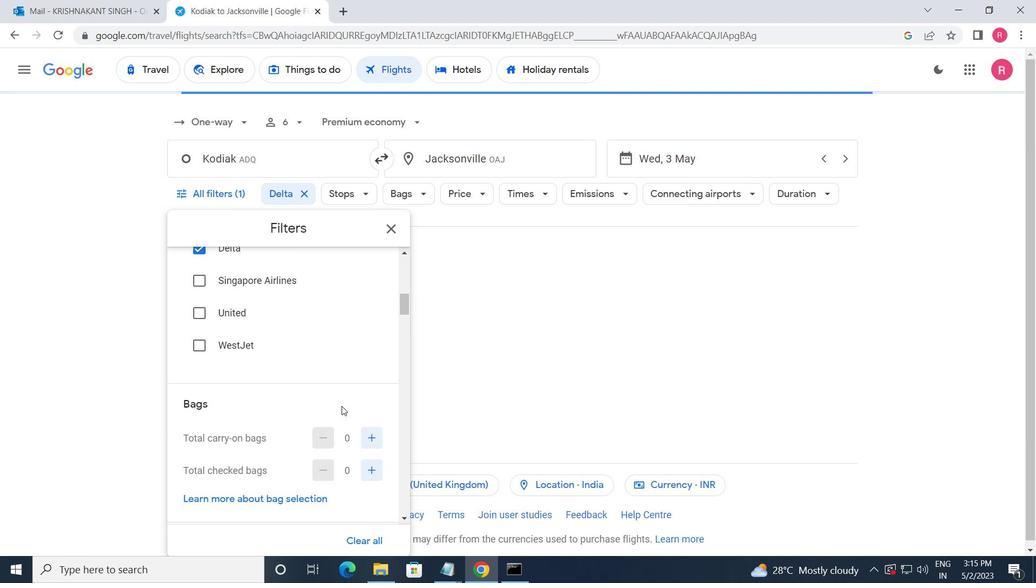 
Action: Mouse moved to (363, 371)
Screenshot: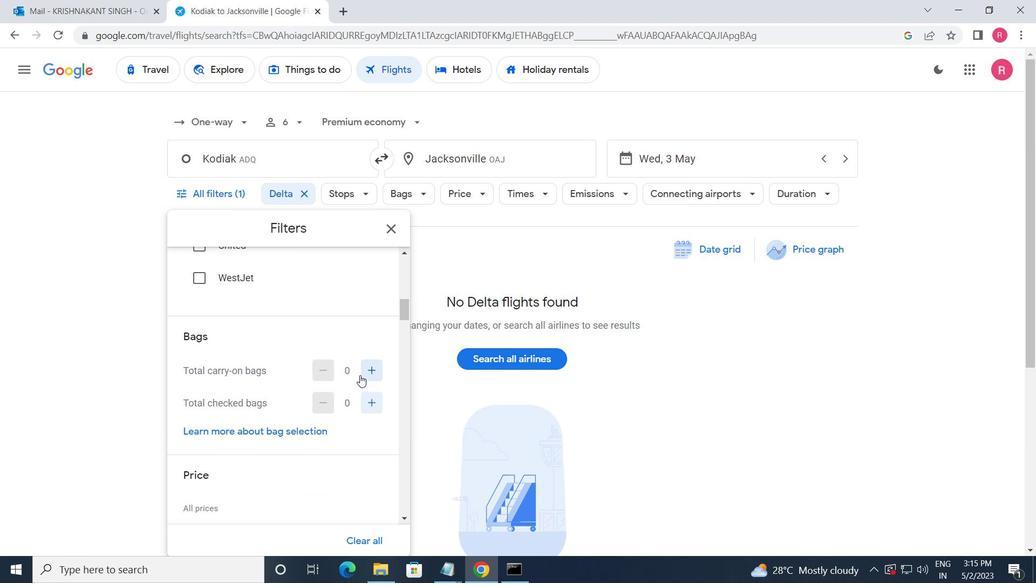 
Action: Mouse pressed left at (363, 371)
Screenshot: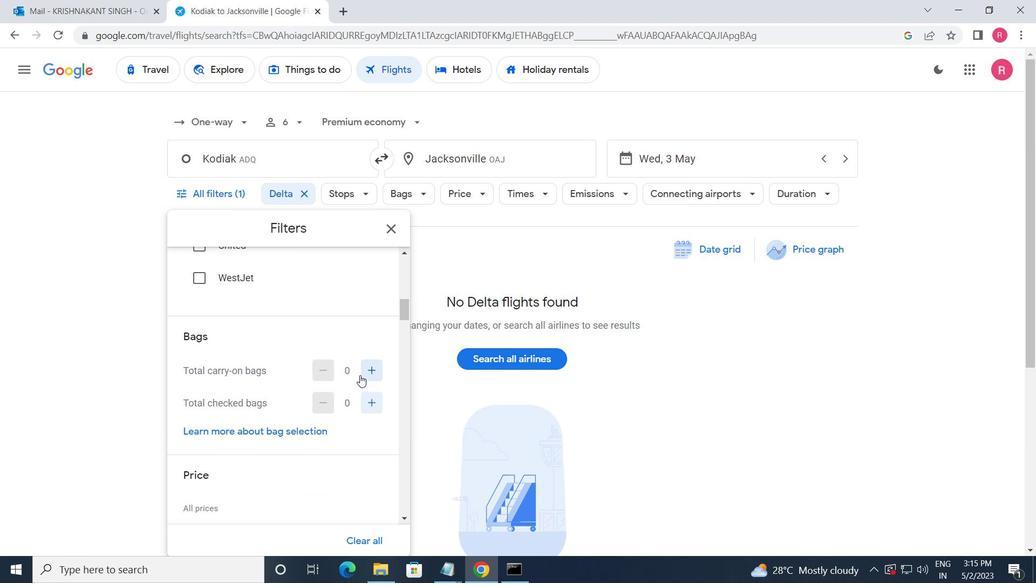 
Action: Mouse moved to (361, 381)
Screenshot: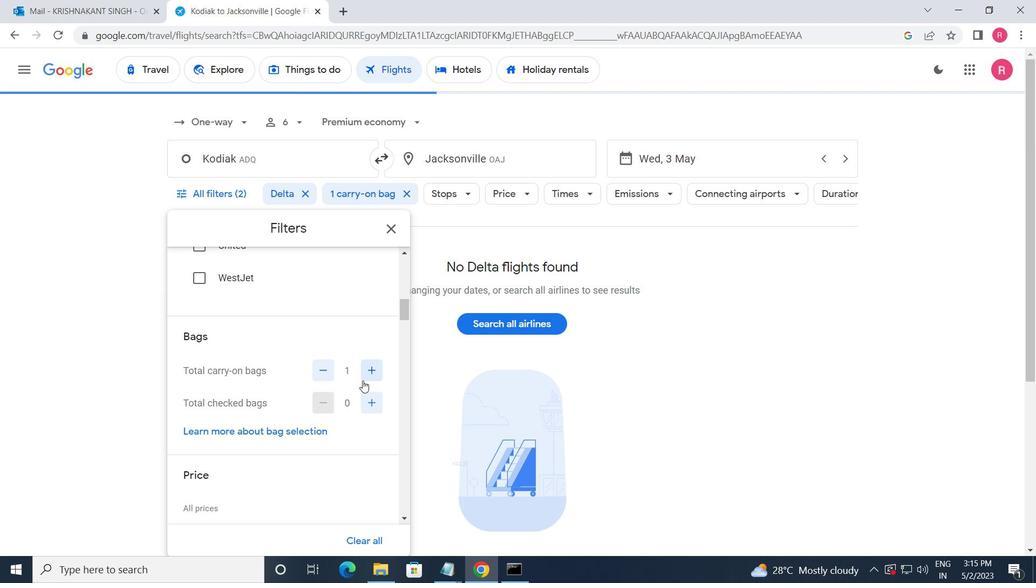 
Action: Mouse scrolled (361, 381) with delta (0, 0)
Screenshot: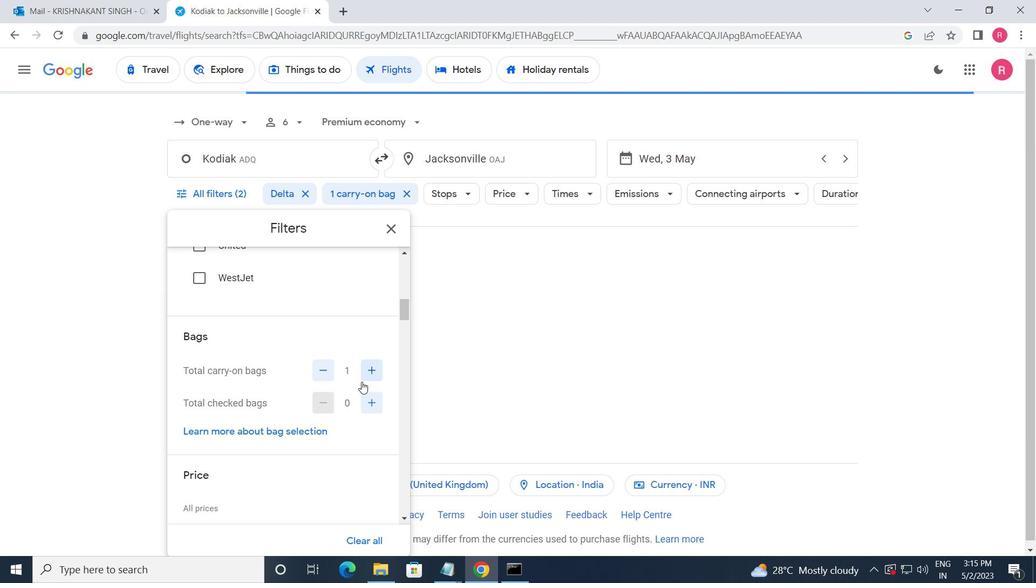 
Action: Mouse scrolled (361, 381) with delta (0, 0)
Screenshot: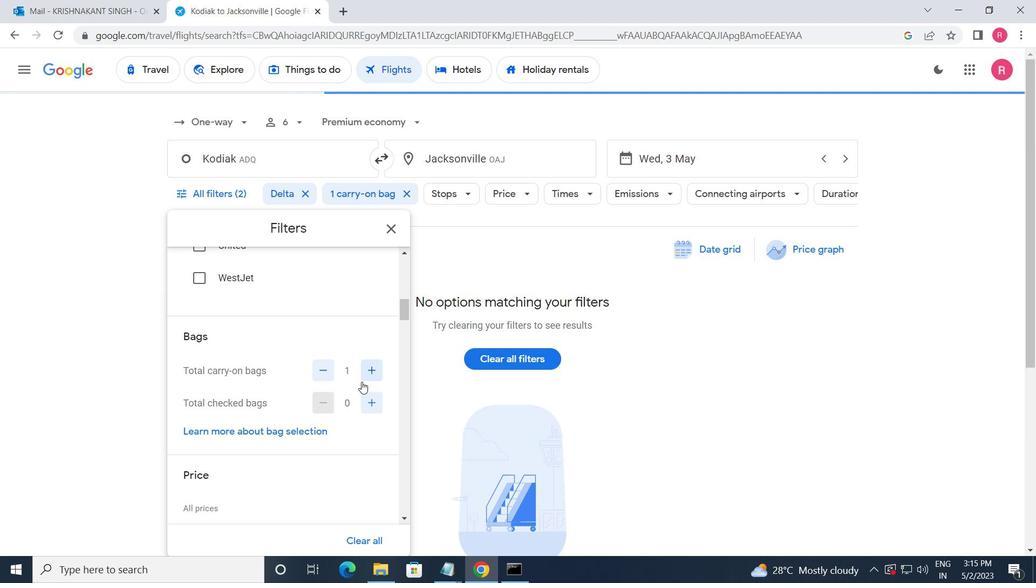 
Action: Mouse moved to (381, 396)
Screenshot: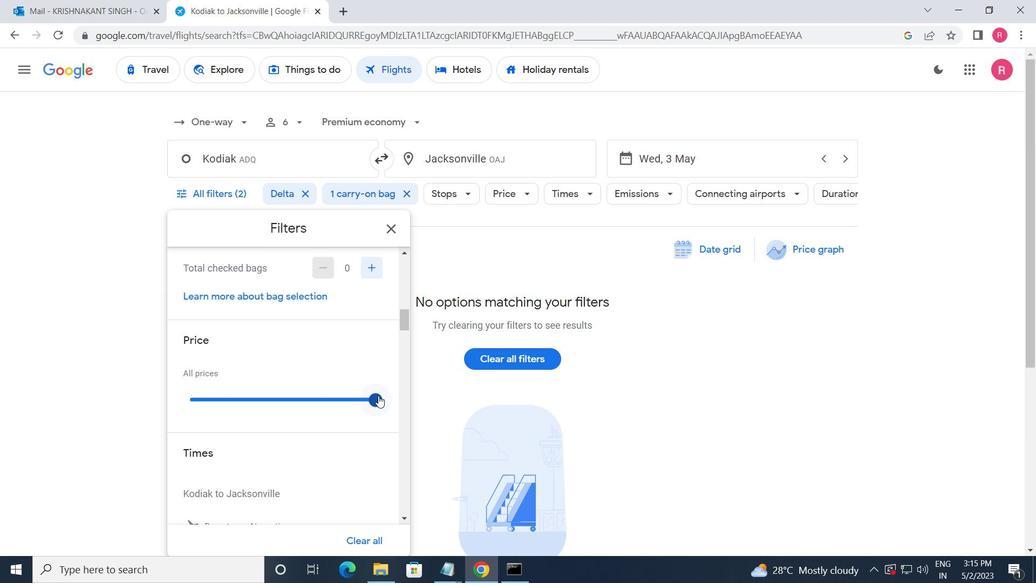
Action: Mouse pressed left at (381, 396)
Screenshot: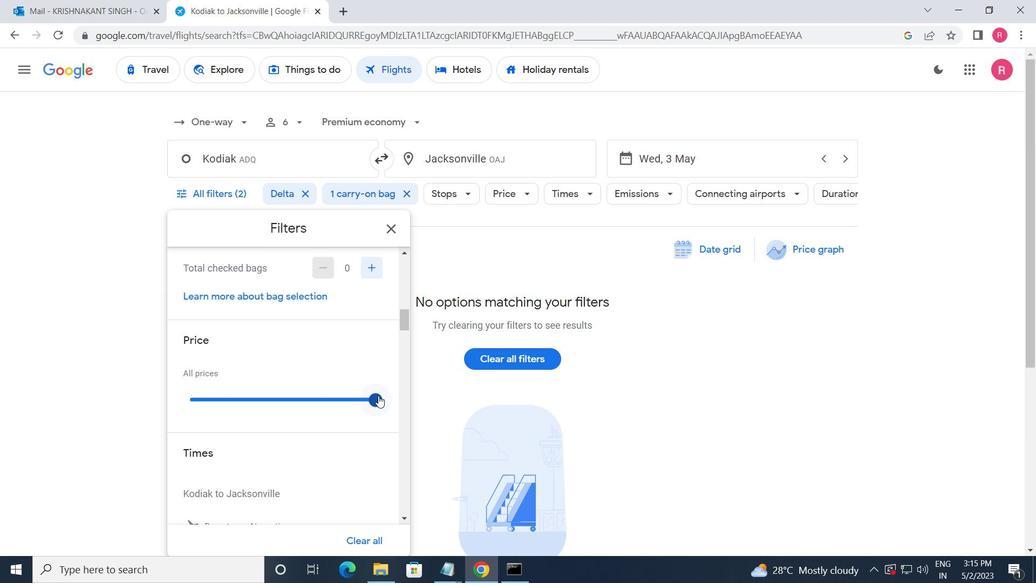 
Action: Mouse moved to (347, 410)
Screenshot: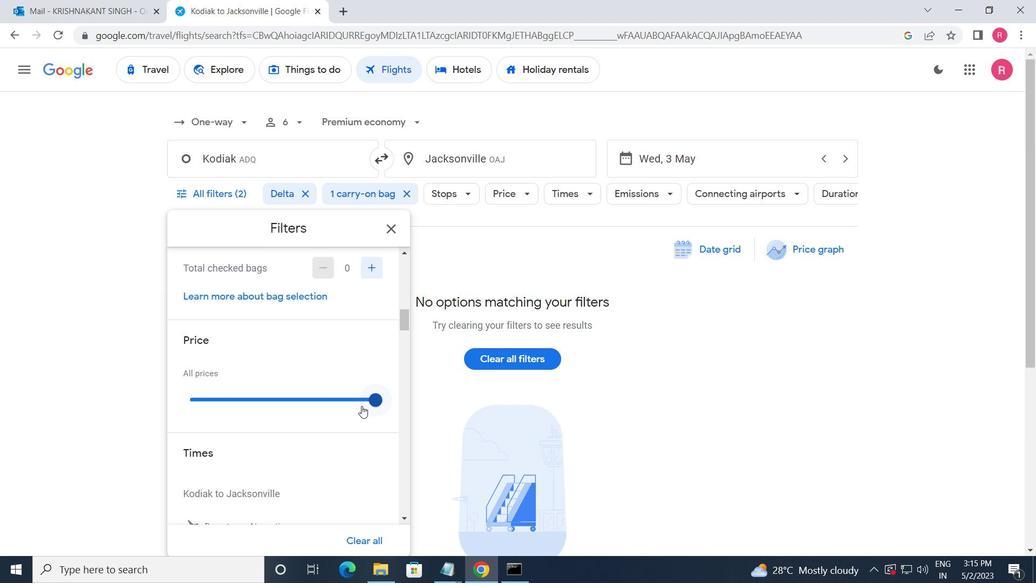 
Action: Mouse scrolled (347, 409) with delta (0, 0)
Screenshot: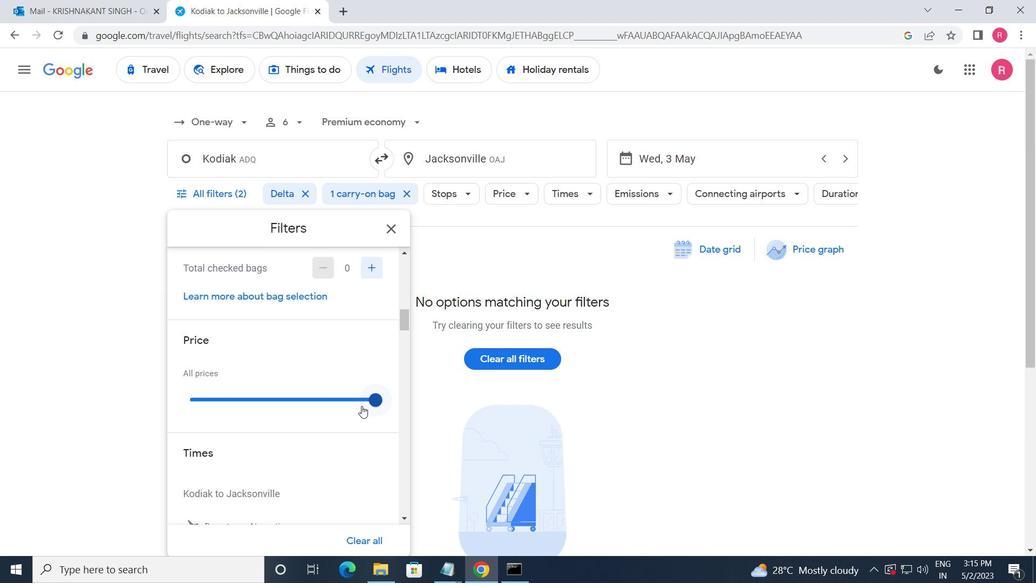 
Action: Mouse scrolled (347, 409) with delta (0, 0)
Screenshot: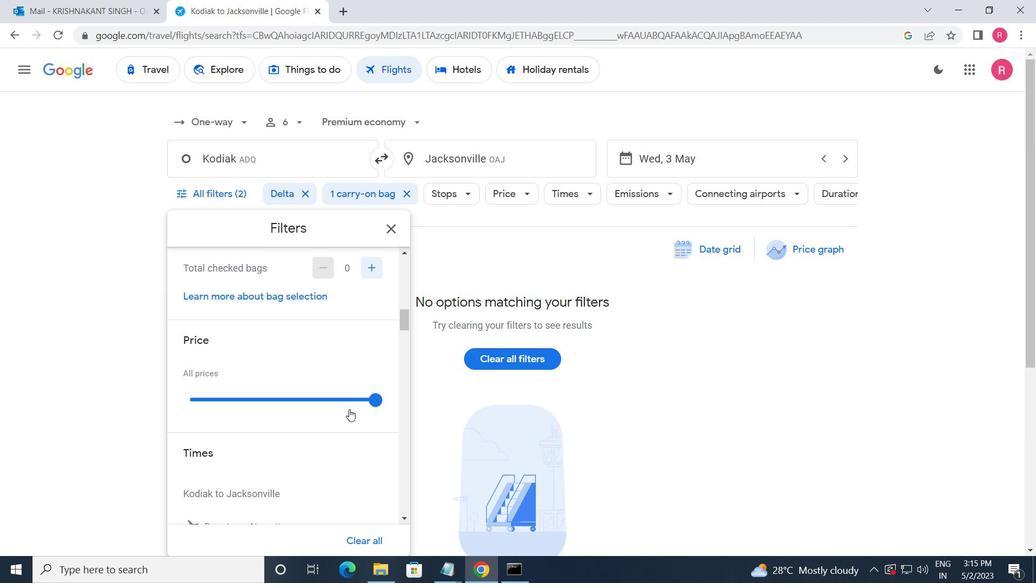 
Action: Mouse moved to (191, 418)
Screenshot: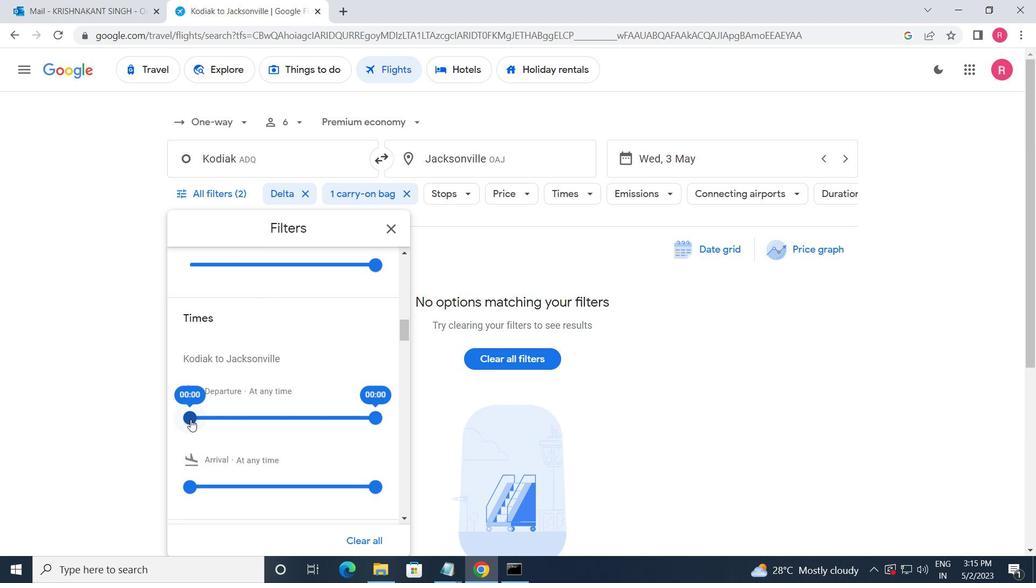 
Action: Mouse pressed left at (191, 418)
Screenshot: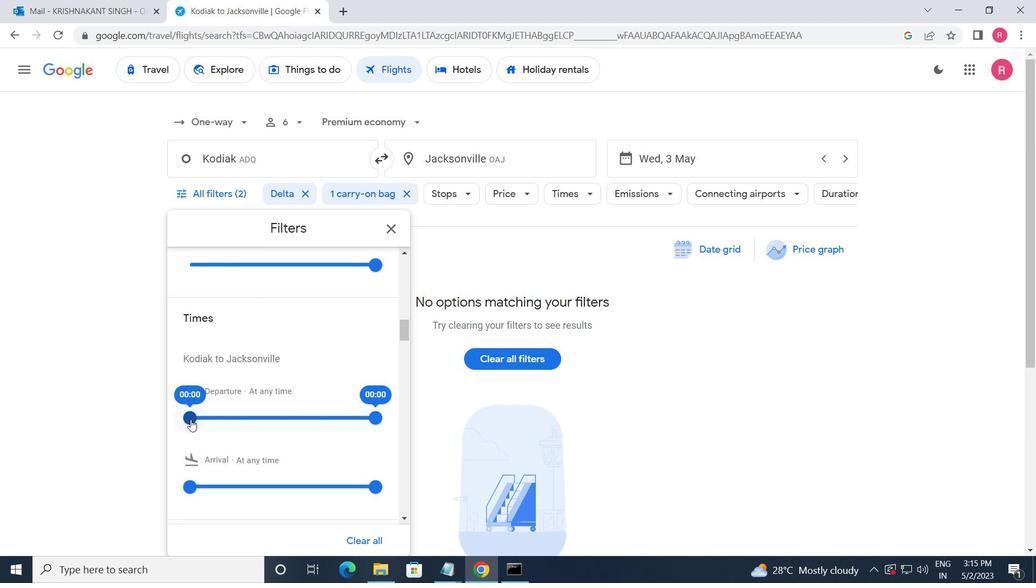 
Action: Mouse moved to (391, 239)
Screenshot: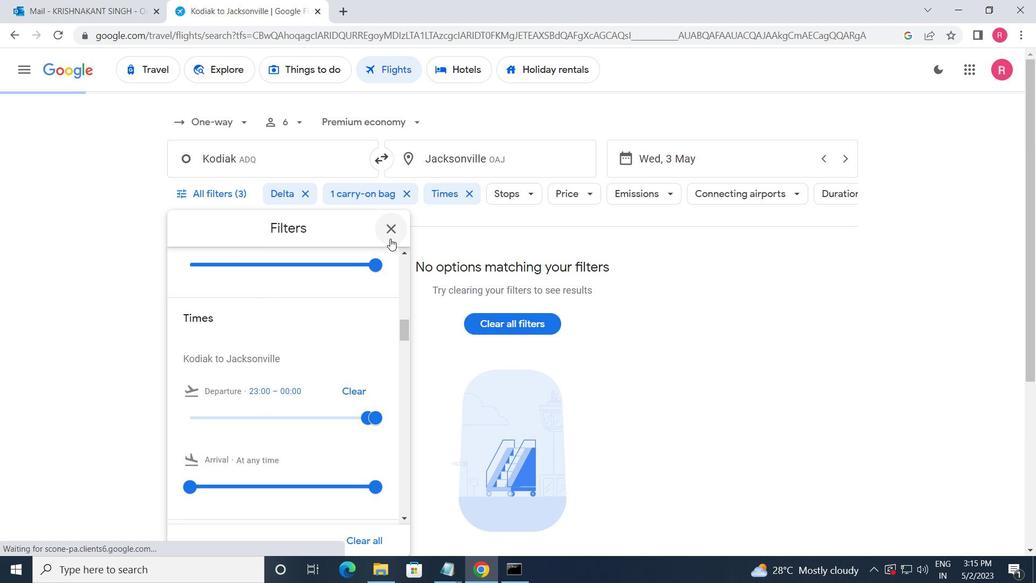 
Action: Mouse pressed left at (391, 239)
Screenshot: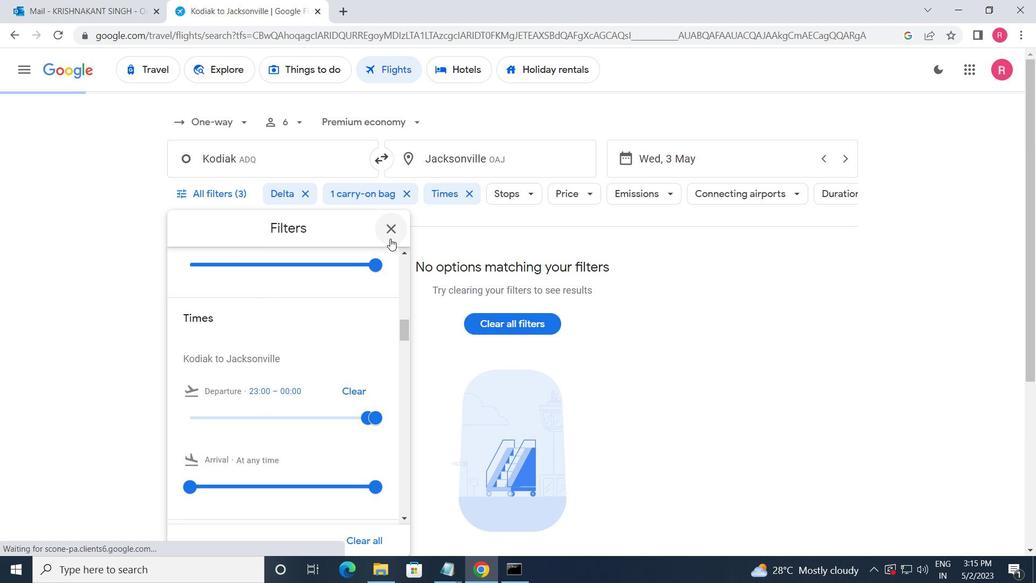 
Action: Mouse moved to (415, 312)
Screenshot: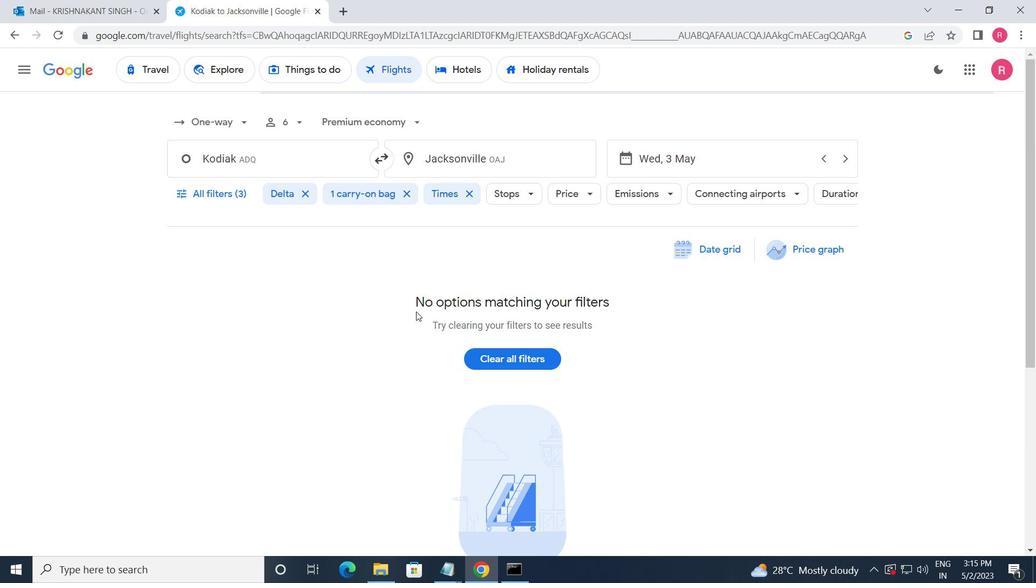 
